 Task: Set up alerts for new listings in Sioux Falls, South Dakota, that have a home office or a study room, and track the availability of properties that meet this criterion.
Action: Mouse moved to (133, 114)
Screenshot: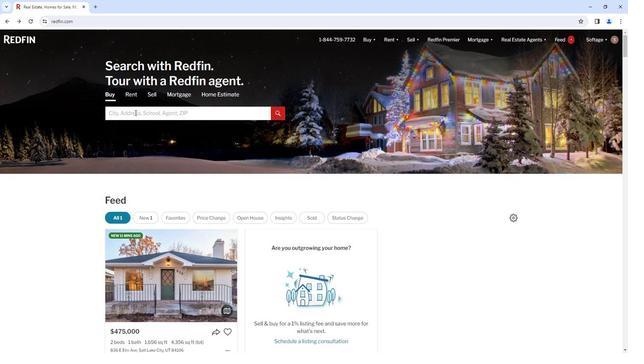 
Action: Mouse pressed left at (133, 114)
Screenshot: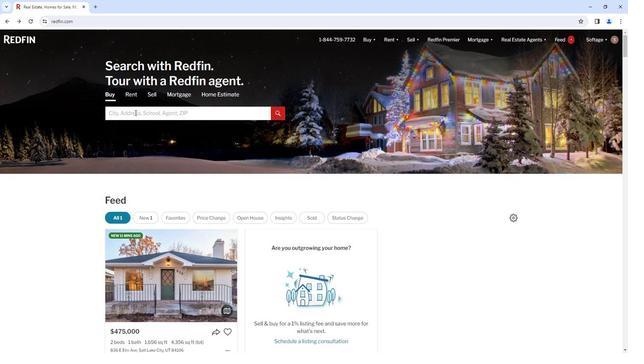
Action: Mouse moved to (134, 114)
Screenshot: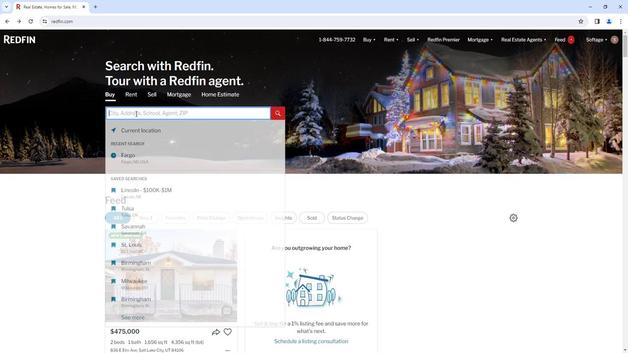 
Action: Key pressed <Key.shift>Sioux<Key.space><Key.shift>Fall
Screenshot: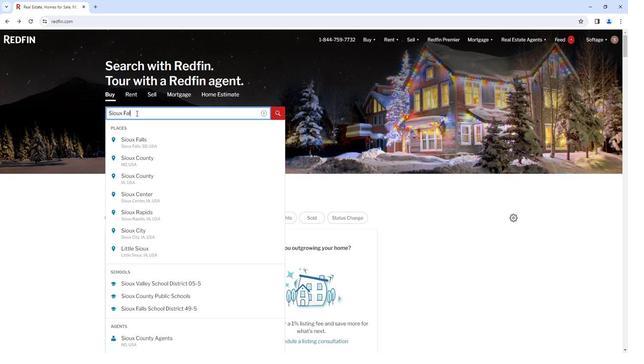 
Action: Mouse moved to (143, 142)
Screenshot: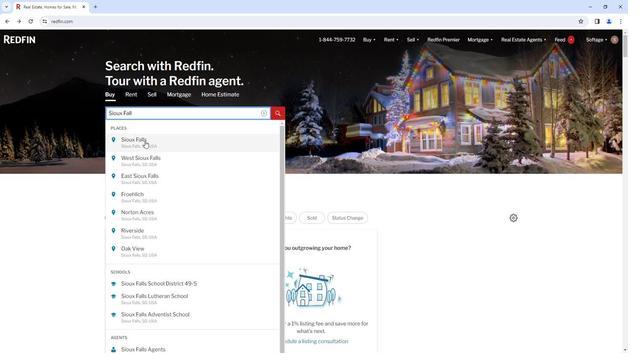 
Action: Mouse pressed left at (143, 142)
Screenshot: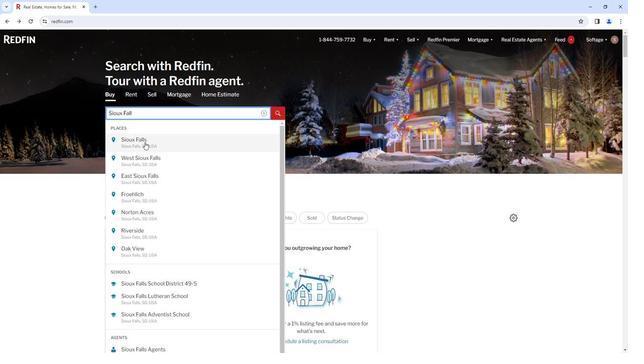 
Action: Mouse moved to (551, 85)
Screenshot: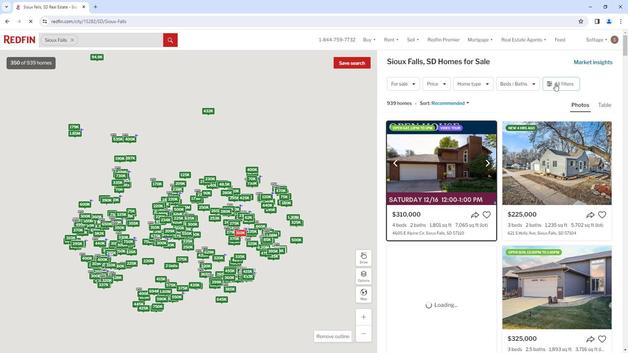 
Action: Mouse pressed left at (551, 85)
Screenshot: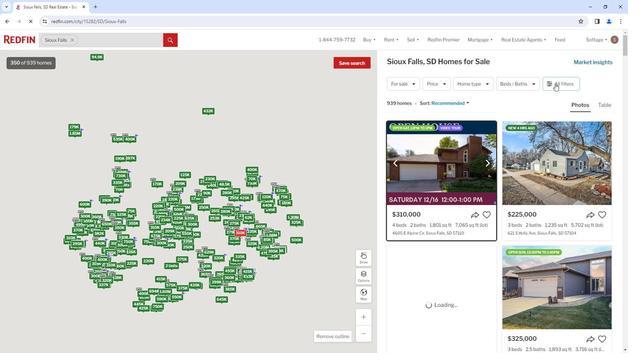 
Action: Mouse moved to (553, 84)
Screenshot: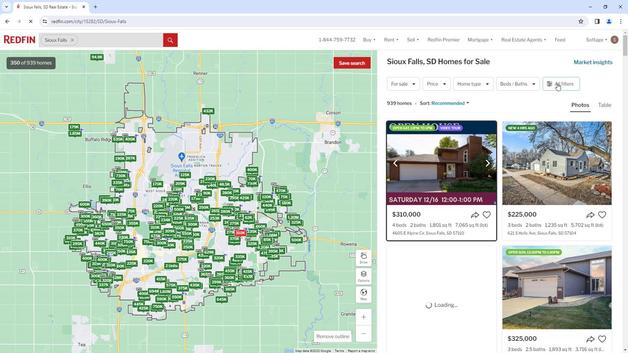 
Action: Mouse pressed left at (553, 84)
Screenshot: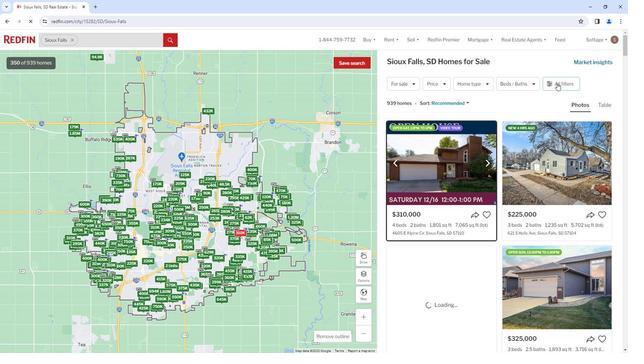 
Action: Mouse moved to (559, 84)
Screenshot: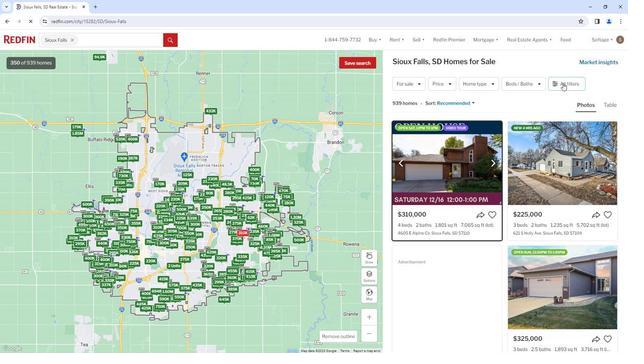 
Action: Mouse pressed left at (559, 84)
Screenshot: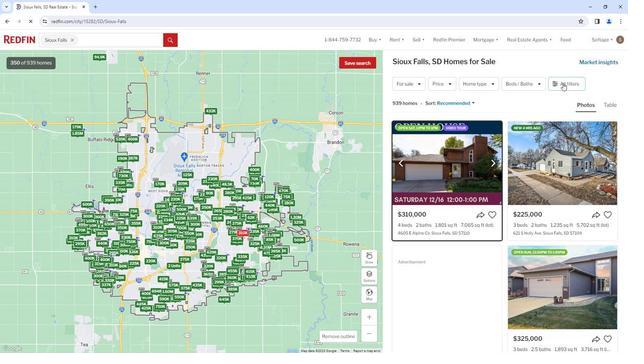 
Action: Mouse moved to (470, 245)
Screenshot: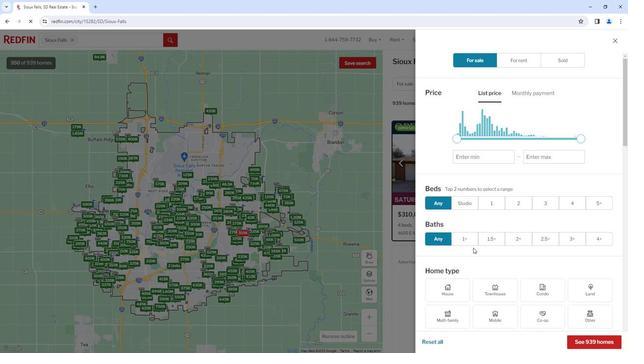 
Action: Mouse scrolled (470, 245) with delta (0, 0)
Screenshot: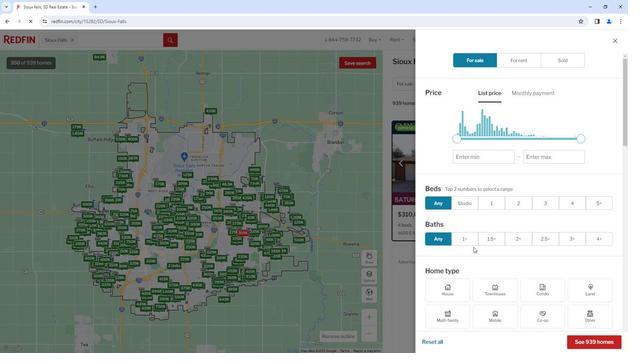 
Action: Mouse scrolled (470, 245) with delta (0, 0)
Screenshot: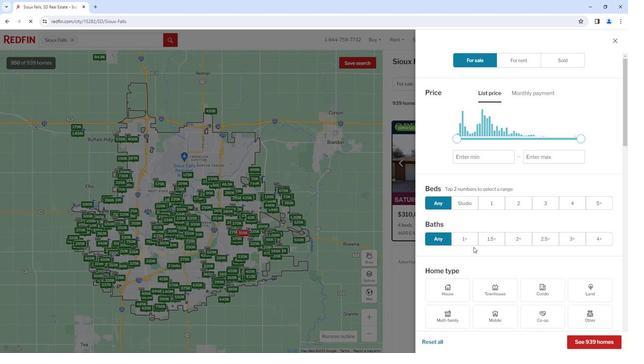 
Action: Mouse scrolled (470, 245) with delta (0, 0)
Screenshot: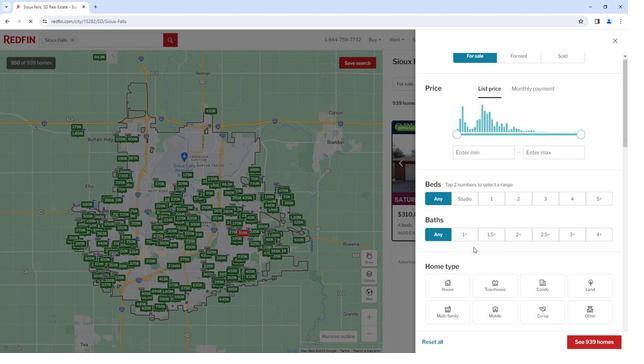 
Action: Mouse moved to (470, 245)
Screenshot: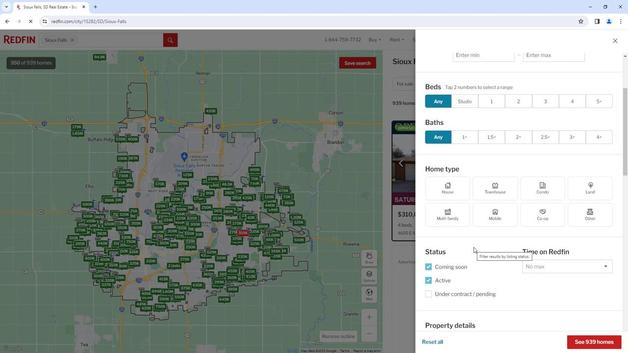 
Action: Mouse scrolled (470, 244) with delta (0, 0)
Screenshot: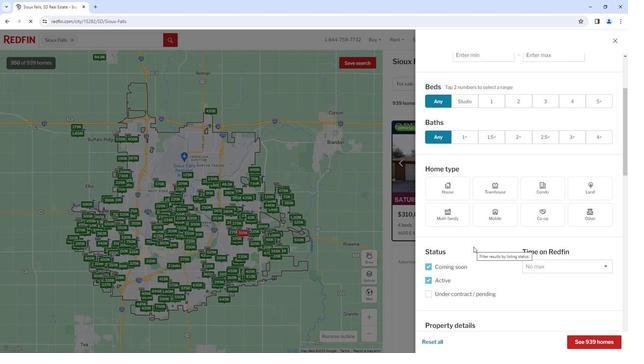 
Action: Mouse moved to (470, 244)
Screenshot: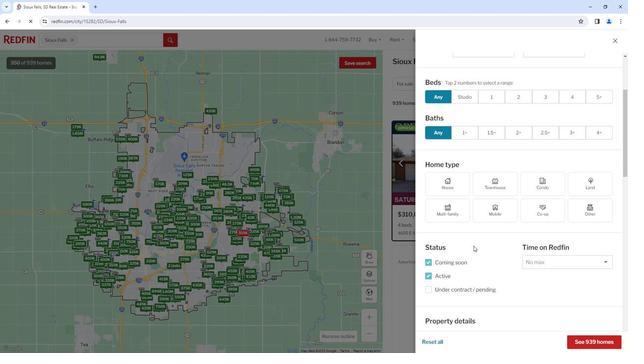 
Action: Mouse scrolled (470, 243) with delta (0, 0)
Screenshot: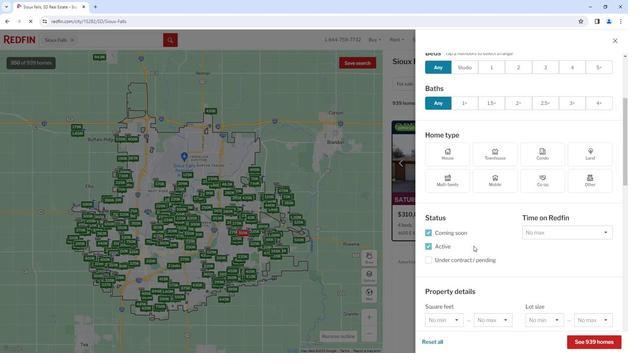 
Action: Mouse scrolled (470, 243) with delta (0, 0)
Screenshot: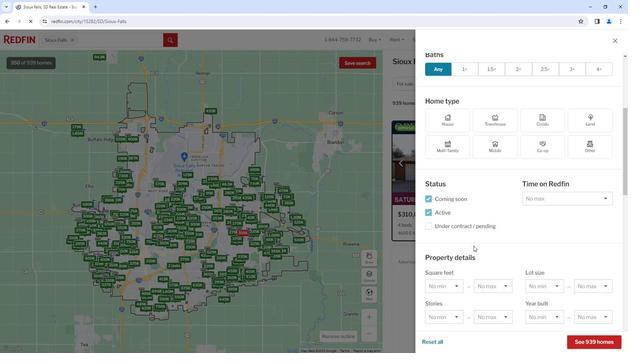
Action: Mouse scrolled (470, 243) with delta (0, 0)
Screenshot: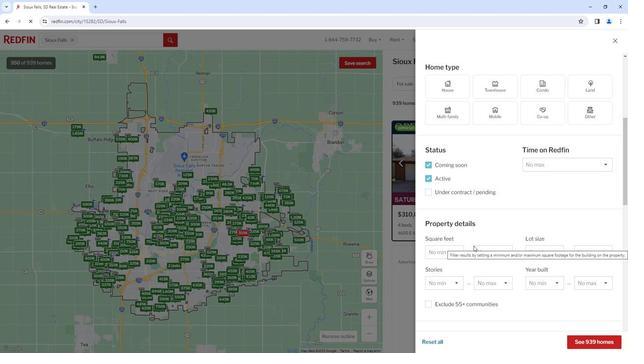 
Action: Mouse scrolled (470, 243) with delta (0, 0)
Screenshot: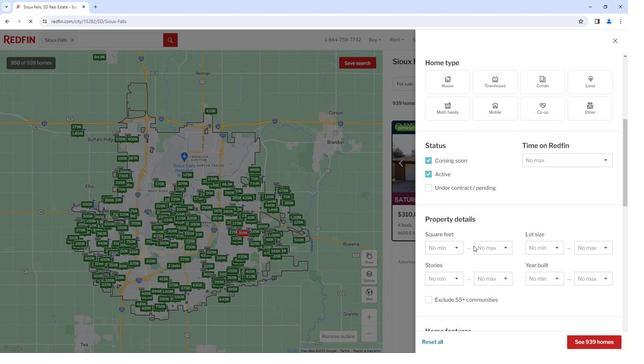
Action: Mouse scrolled (470, 243) with delta (0, 0)
Screenshot: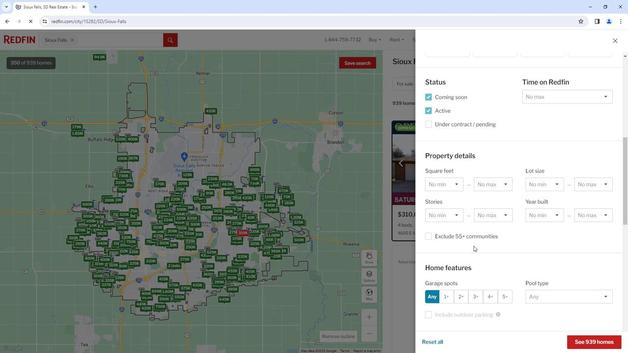 
Action: Mouse scrolled (470, 243) with delta (0, 0)
Screenshot: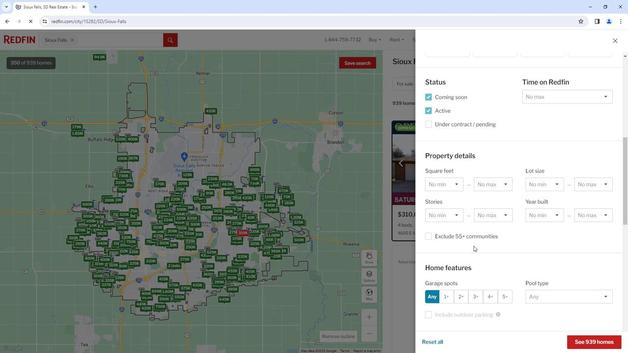 
Action: Mouse scrolled (470, 243) with delta (0, 0)
Screenshot: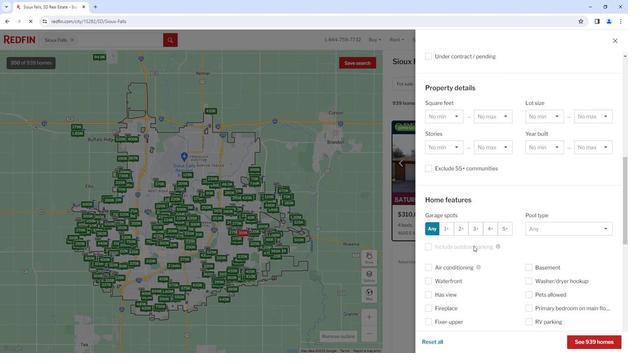 
Action: Mouse scrolled (470, 243) with delta (0, 0)
Screenshot: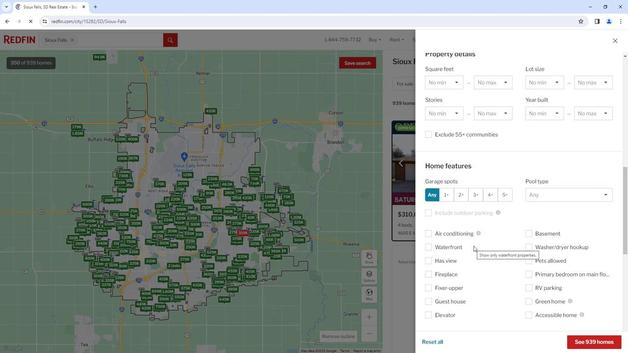 
Action: Mouse scrolled (470, 243) with delta (0, 0)
Screenshot: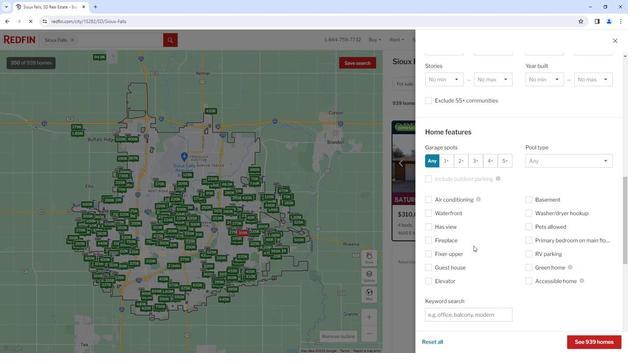 
Action: Mouse moved to (439, 282)
Screenshot: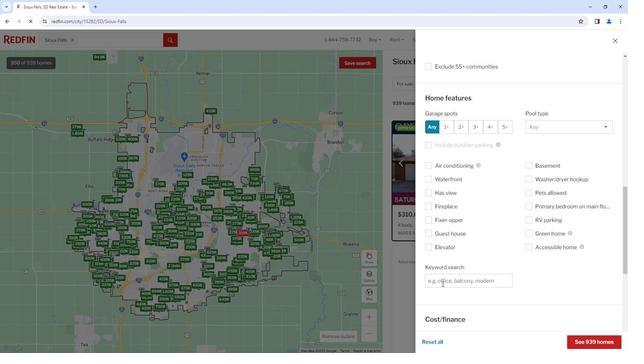 
Action: Mouse pressed left at (439, 282)
Screenshot: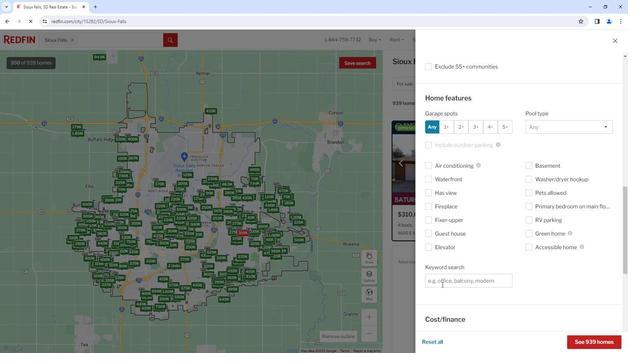
Action: Mouse moved to (439, 282)
Screenshot: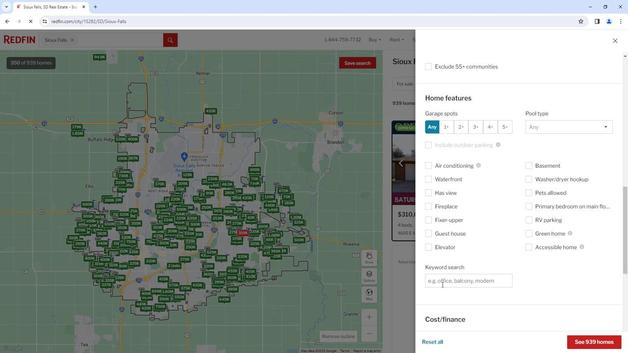 
Action: Key pressed home<Key.space>office<Key.space>or<Key.space>study<Key.space>room<Key.space>
Screenshot: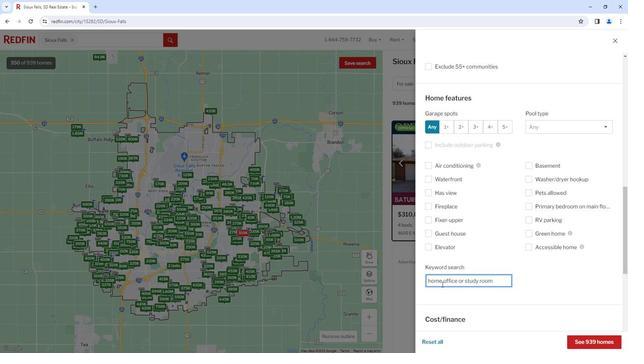 
Action: Mouse moved to (495, 292)
Screenshot: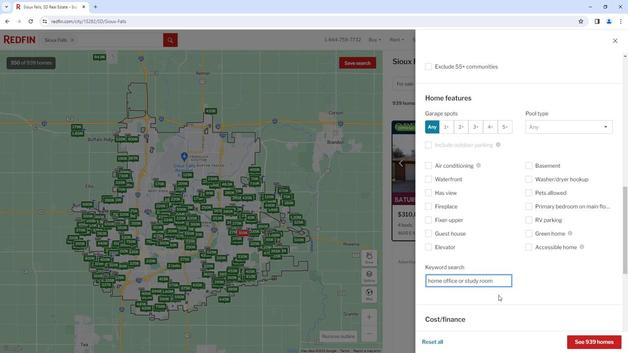 
Action: Mouse scrolled (495, 291) with delta (0, 0)
Screenshot: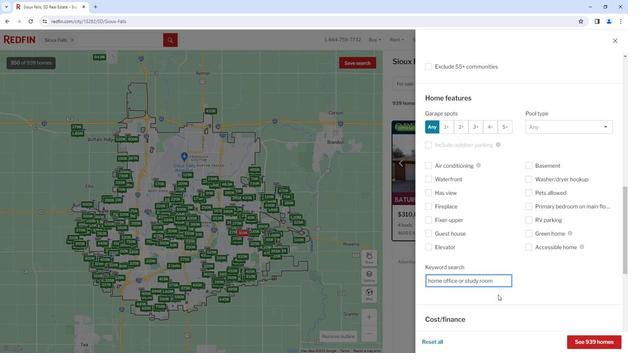 
Action: Mouse scrolled (495, 291) with delta (0, 0)
Screenshot: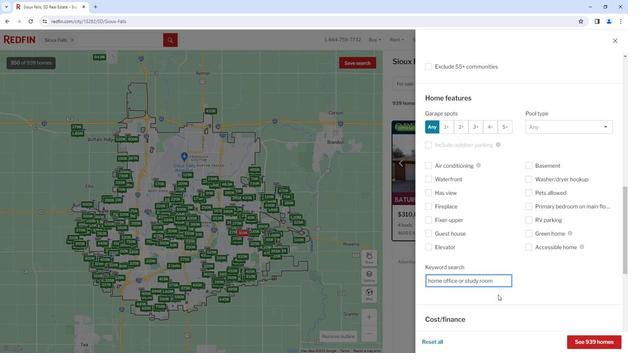 
Action: Mouse moved to (494, 291)
Screenshot: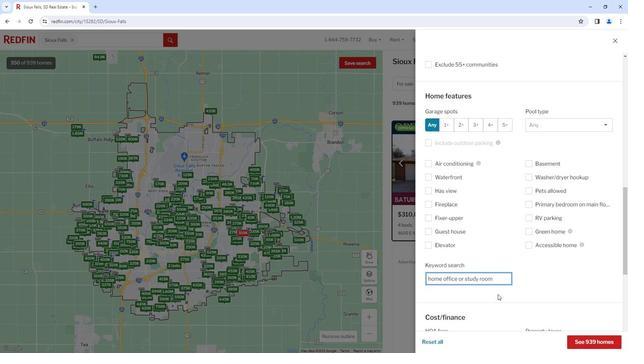 
Action: Mouse scrolled (494, 290) with delta (0, 0)
Screenshot: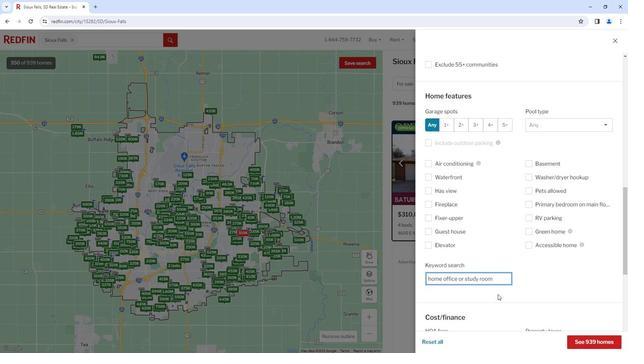 
Action: Mouse moved to (578, 337)
Screenshot: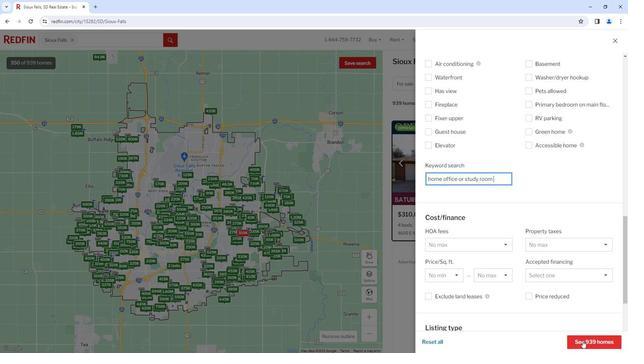 
Action: Mouse scrolled (578, 337) with delta (0, 0)
Screenshot: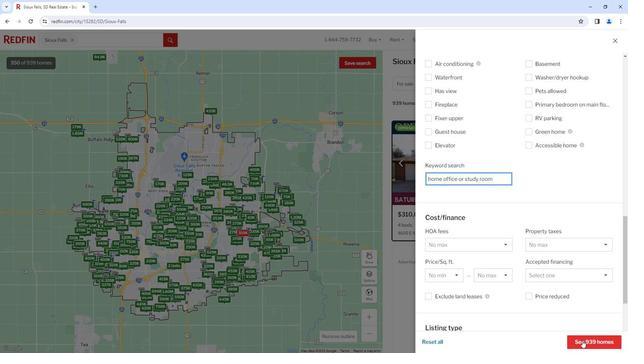 
Action: Mouse moved to (516, 301)
Screenshot: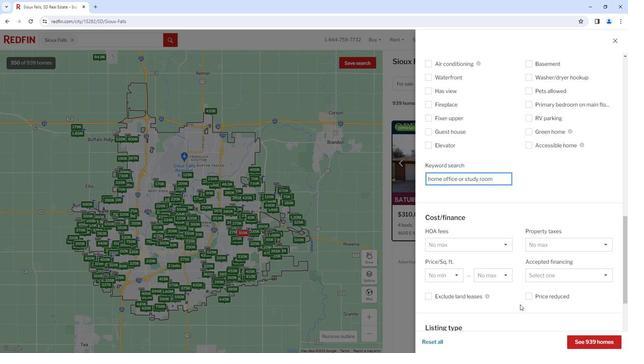 
Action: Mouse scrolled (516, 301) with delta (0, 0)
Screenshot: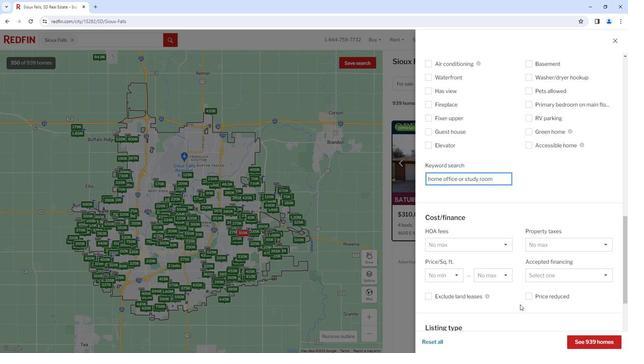 
Action: Mouse scrolled (516, 301) with delta (0, 0)
Screenshot: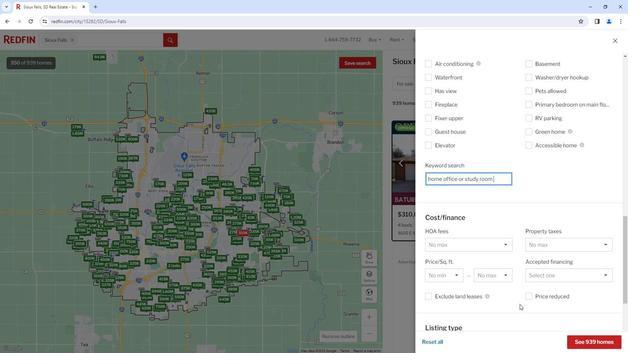 
Action: Mouse moved to (514, 298)
Screenshot: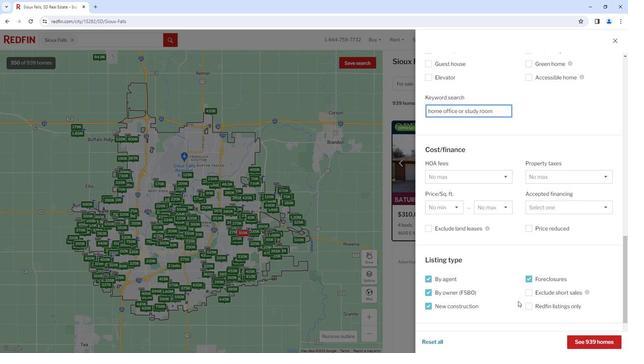 
Action: Mouse scrolled (514, 297) with delta (0, 0)
Screenshot: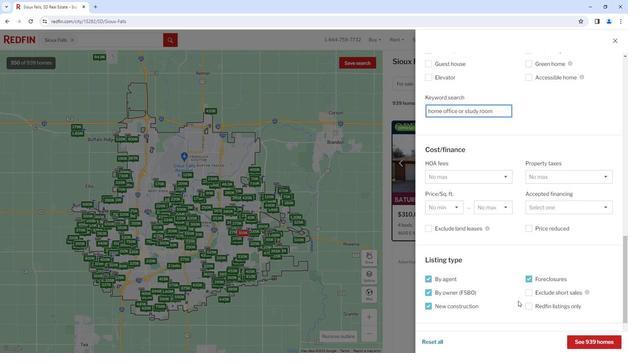 
Action: Mouse moved to (581, 336)
Screenshot: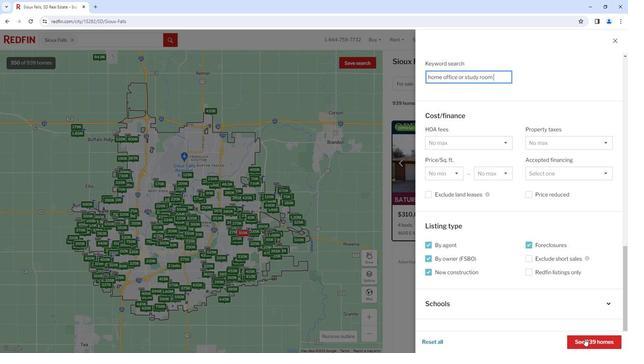 
Action: Mouse pressed left at (581, 336)
Screenshot: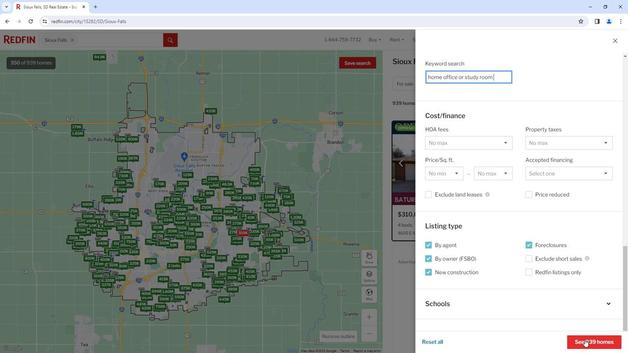 
Action: Mouse moved to (429, 173)
Screenshot: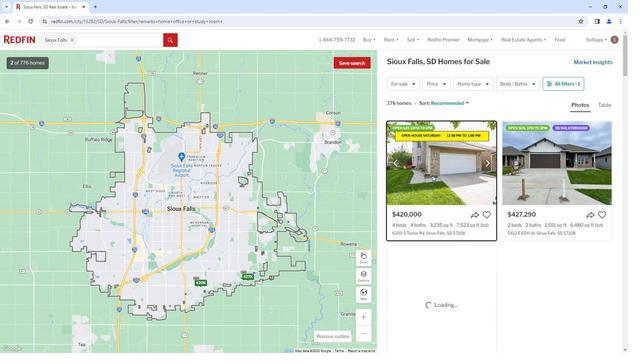 
Action: Mouse pressed left at (429, 173)
Screenshot: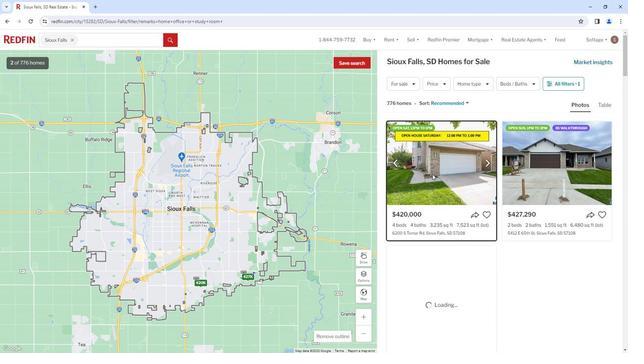 
Action: Mouse moved to (224, 146)
Screenshot: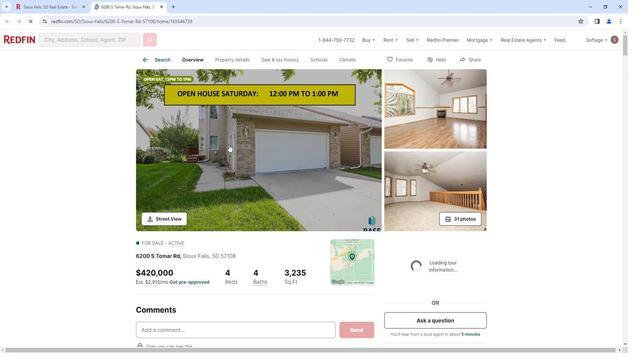 
Action: Mouse pressed left at (224, 146)
Screenshot: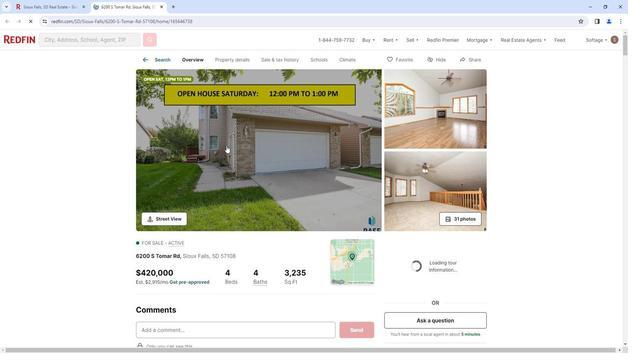
Action: Mouse moved to (58, 114)
Screenshot: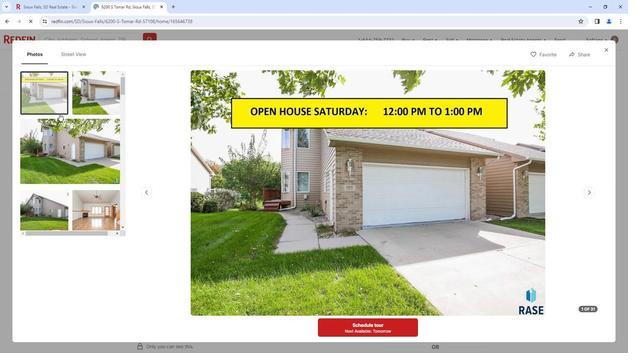 
Action: Mouse scrolled (58, 114) with delta (0, 0)
Screenshot: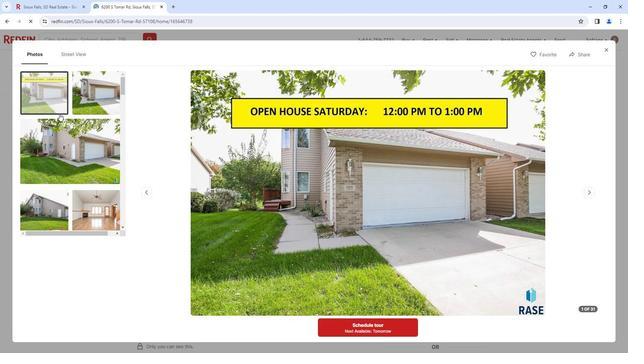 
Action: Mouse moved to (58, 115)
Screenshot: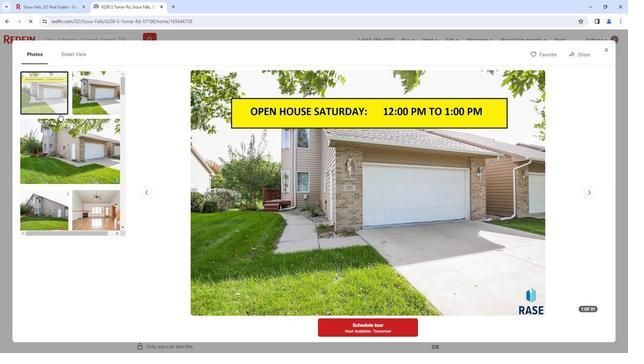 
Action: Mouse scrolled (58, 114) with delta (0, 0)
Screenshot: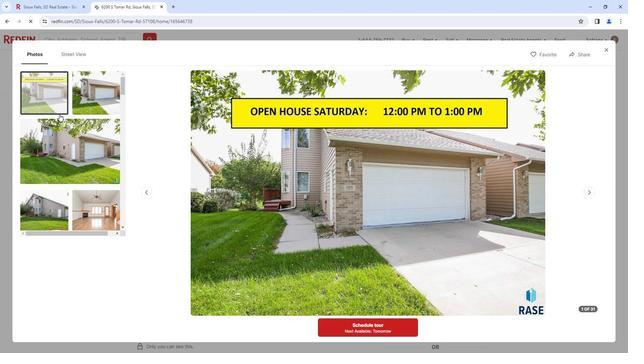 
Action: Mouse scrolled (58, 114) with delta (0, 0)
Screenshot: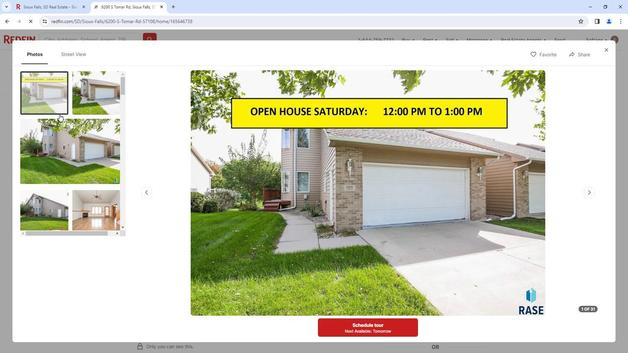 
Action: Mouse moved to (99, 129)
Screenshot: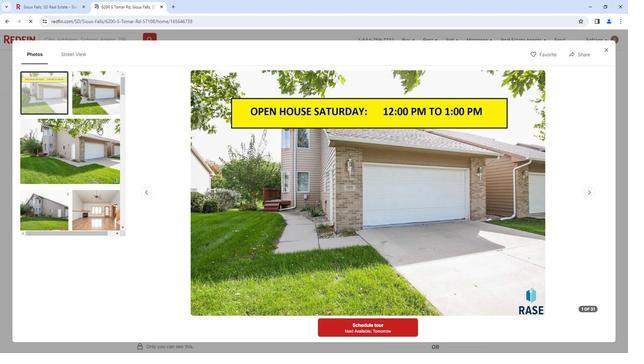 
Action: Mouse scrolled (99, 128) with delta (0, 0)
Screenshot: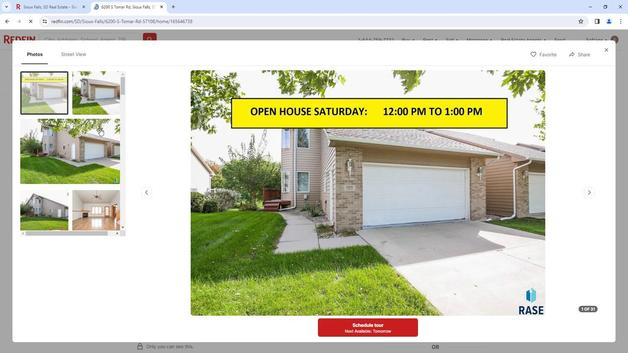 
Action: Mouse scrolled (99, 128) with delta (0, 0)
Screenshot: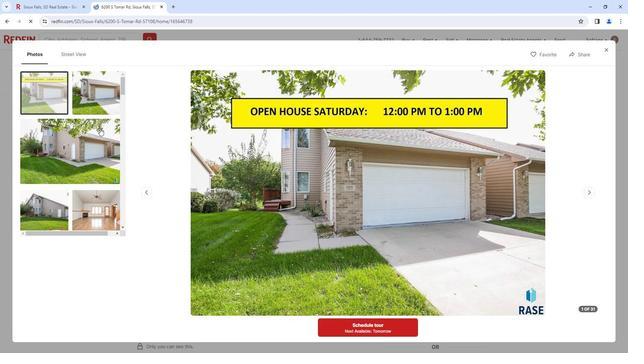 
Action: Mouse scrolled (99, 128) with delta (0, 0)
Screenshot: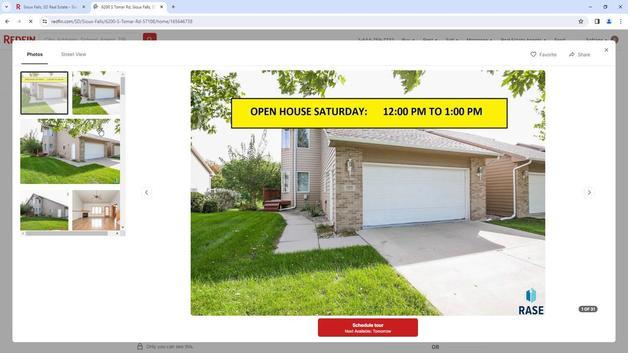 
Action: Mouse scrolled (99, 129) with delta (0, 0)
Screenshot: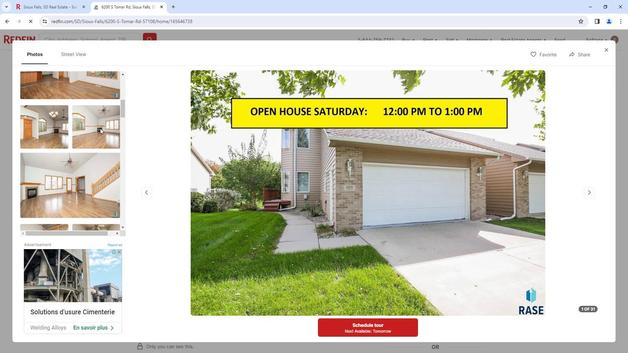 
Action: Mouse scrolled (99, 129) with delta (0, 0)
Screenshot: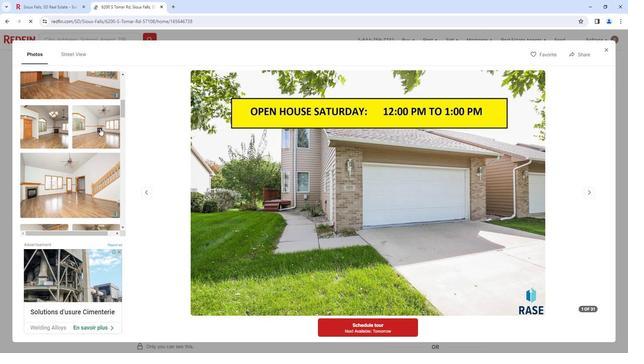 
Action: Mouse scrolled (99, 129) with delta (0, 0)
Screenshot: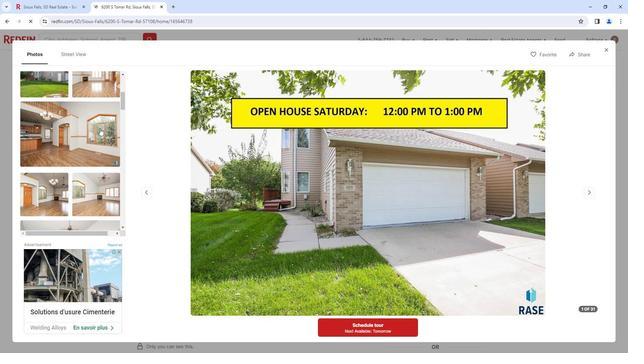 
Action: Mouse scrolled (99, 128) with delta (0, 0)
Screenshot: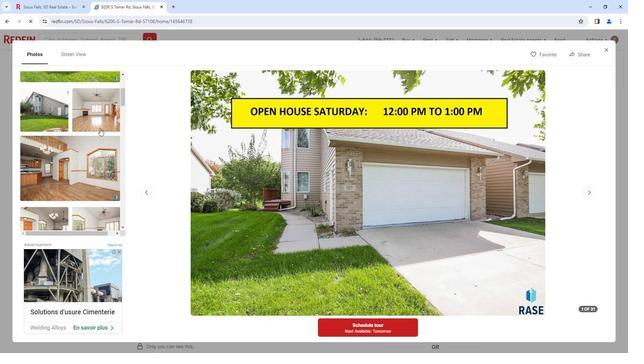 
Action: Mouse scrolled (99, 128) with delta (0, 0)
Screenshot: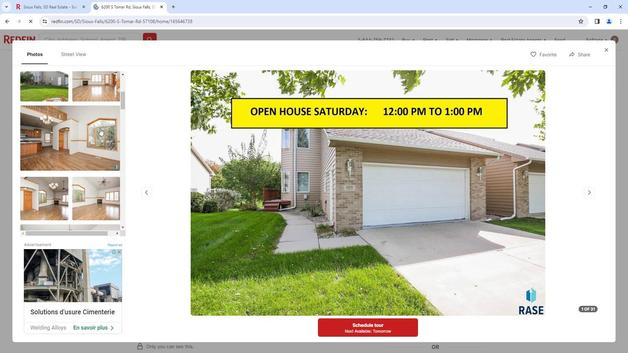 
Action: Mouse scrolled (99, 129) with delta (0, 0)
Screenshot: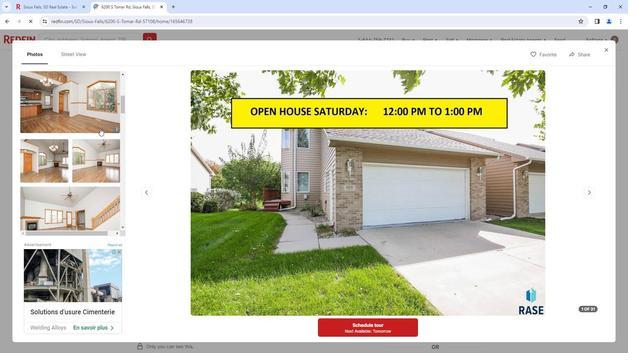 
Action: Mouse moved to (99, 129)
Screenshot: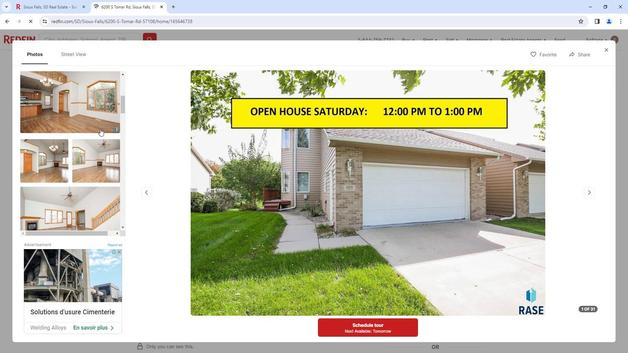 
Action: Mouse scrolled (99, 129) with delta (0, 0)
Screenshot: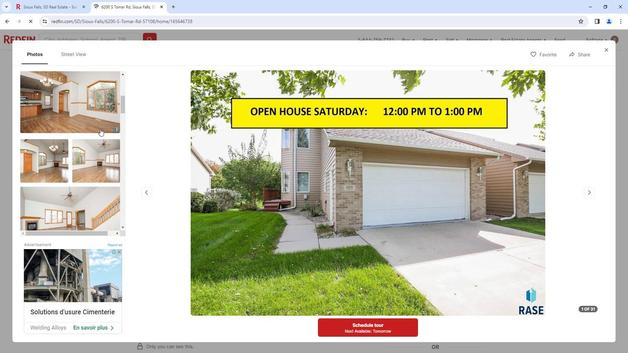 
Action: Mouse moved to (99, 130)
Screenshot: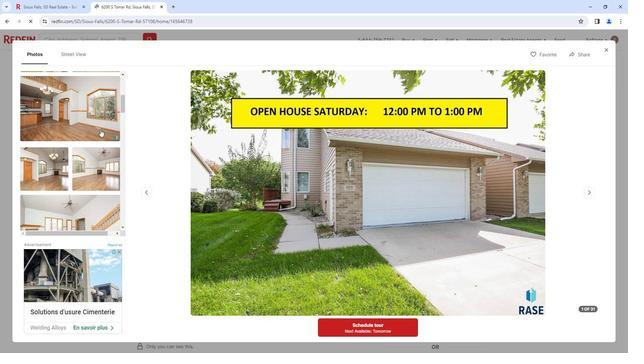 
Action: Mouse scrolled (99, 130) with delta (0, 0)
Screenshot: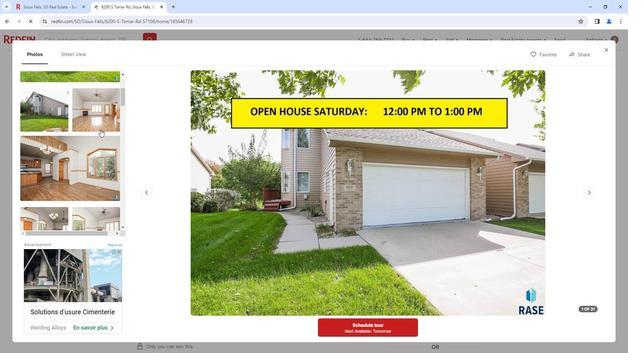 
Action: Mouse scrolled (99, 130) with delta (0, 0)
Screenshot: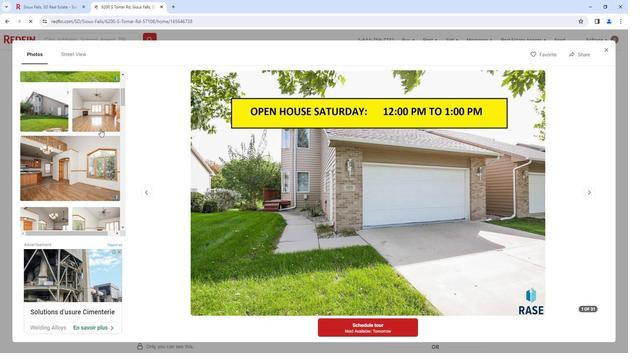 
Action: Mouse moved to (99, 131)
Screenshot: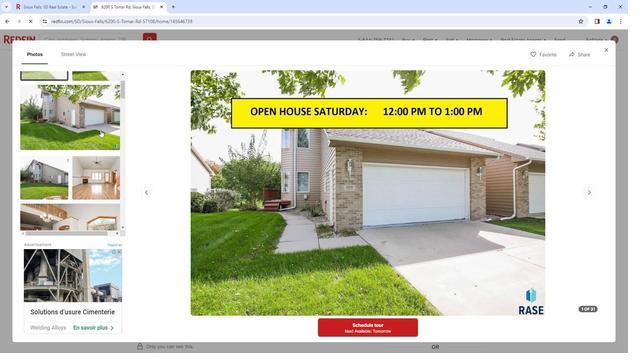 
Action: Mouse scrolled (99, 131) with delta (0, 0)
Screenshot: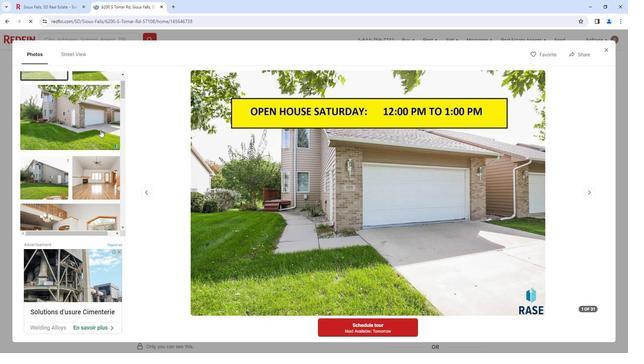 
Action: Mouse scrolled (99, 131) with delta (0, 0)
Screenshot: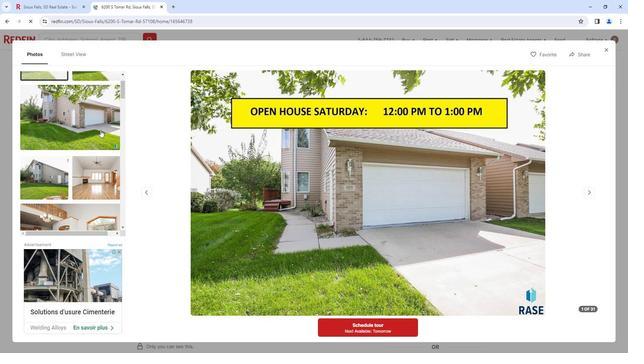 
Action: Mouse moved to (99, 131)
Screenshot: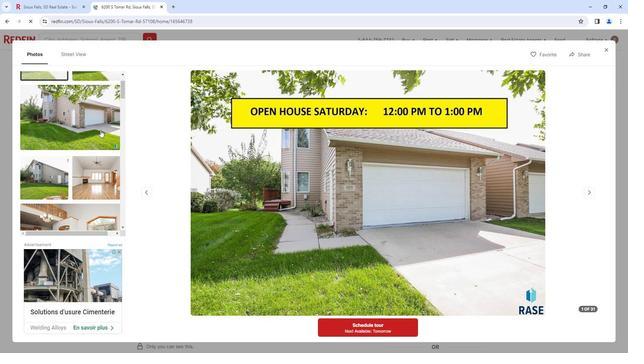 
Action: Mouse scrolled (99, 131) with delta (0, 0)
Screenshot: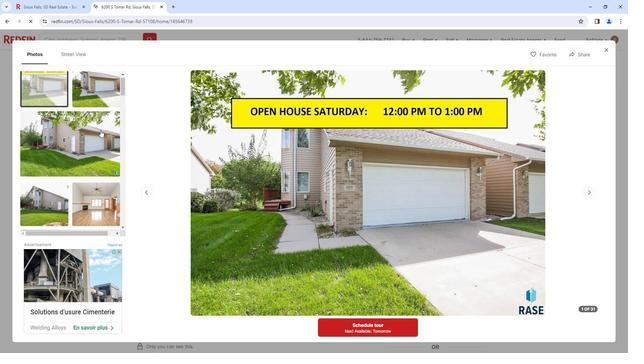 
Action: Mouse scrolled (99, 130) with delta (0, 0)
Screenshot: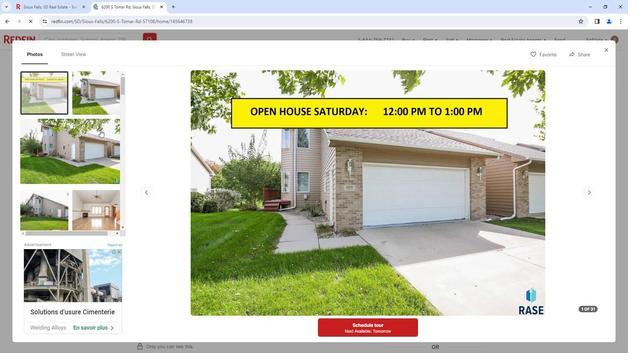 
Action: Mouse scrolled (99, 130) with delta (0, 0)
Screenshot: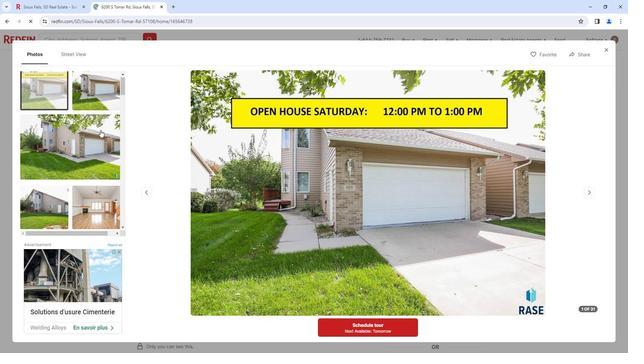 
Action: Mouse scrolled (99, 130) with delta (0, 0)
Screenshot: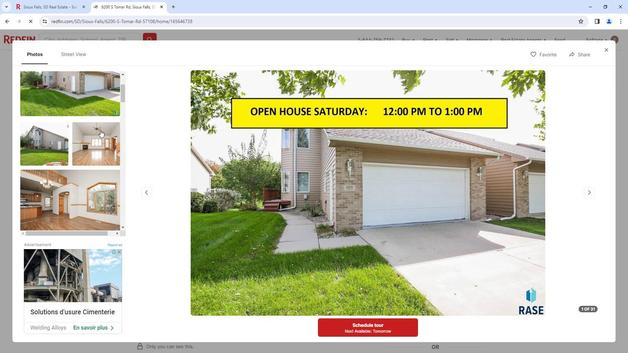 
Action: Mouse scrolled (99, 130) with delta (0, 0)
Screenshot: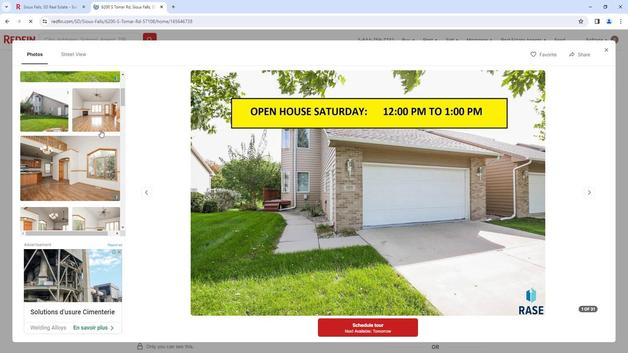 
Action: Mouse scrolled (99, 130) with delta (0, 0)
Screenshot: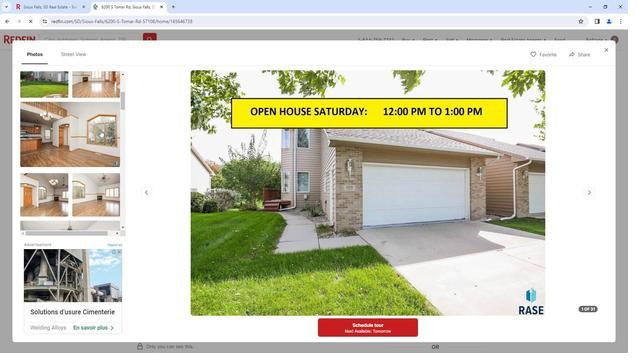 
Action: Mouse scrolled (99, 130) with delta (0, 0)
Screenshot: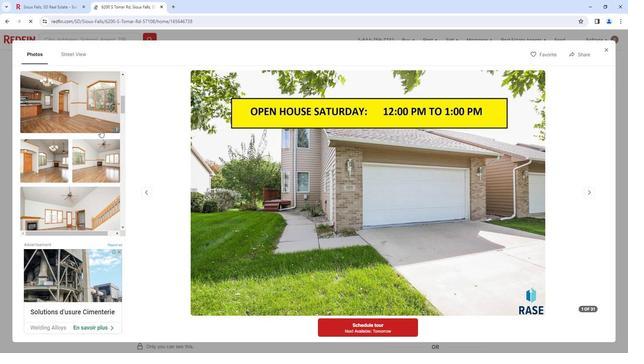
Action: Mouse scrolled (99, 130) with delta (0, 0)
Screenshot: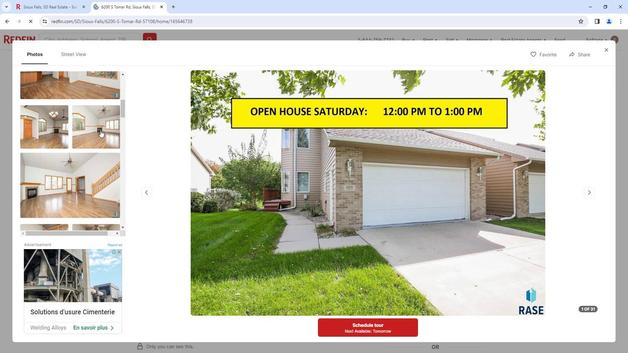 
Action: Mouse scrolled (99, 130) with delta (0, 0)
Screenshot: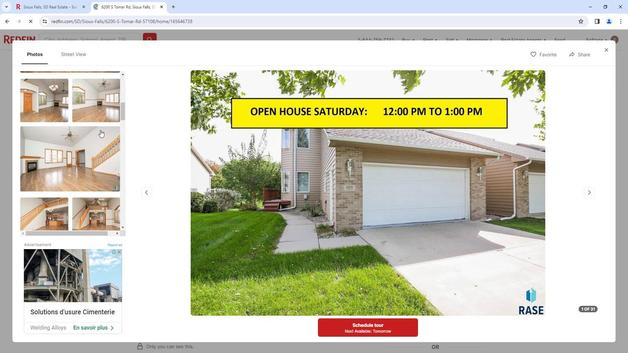 
Action: Mouse scrolled (99, 130) with delta (0, 0)
Screenshot: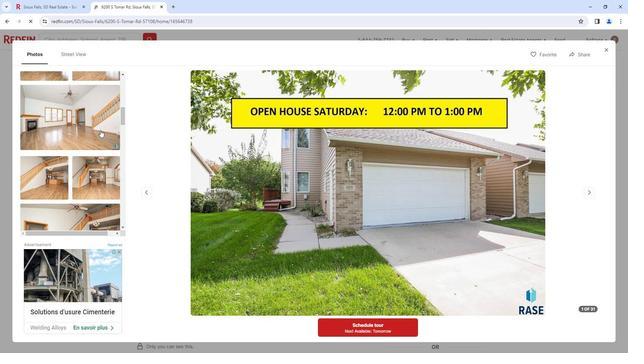 
Action: Mouse scrolled (99, 130) with delta (0, 0)
Screenshot: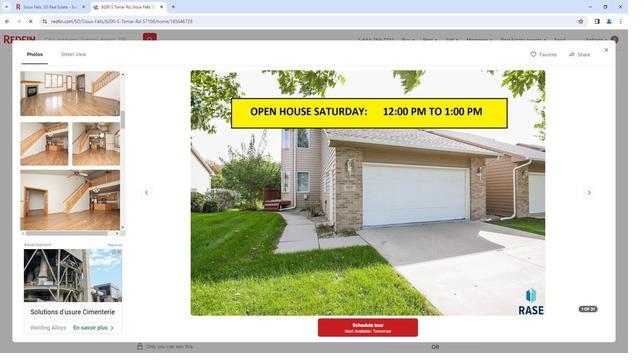 
Action: Mouse scrolled (99, 130) with delta (0, 0)
Screenshot: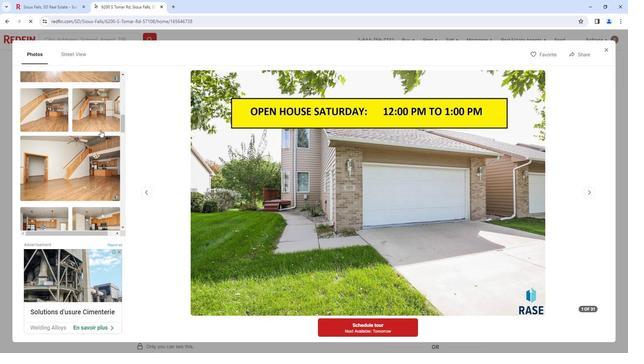 
Action: Mouse scrolled (99, 130) with delta (0, 0)
Screenshot: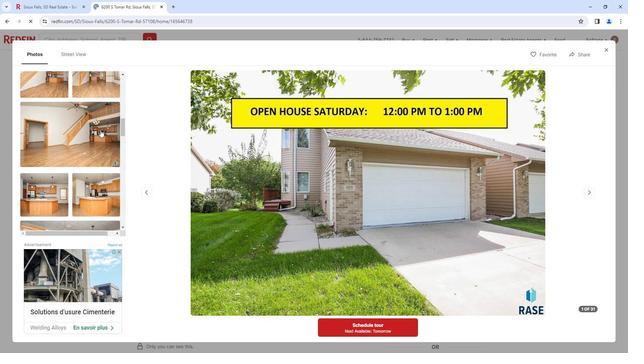
Action: Mouse scrolled (99, 130) with delta (0, 0)
Screenshot: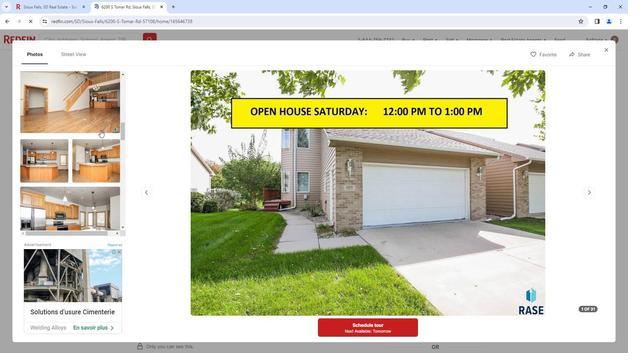 
Action: Mouse scrolled (99, 130) with delta (0, 0)
Screenshot: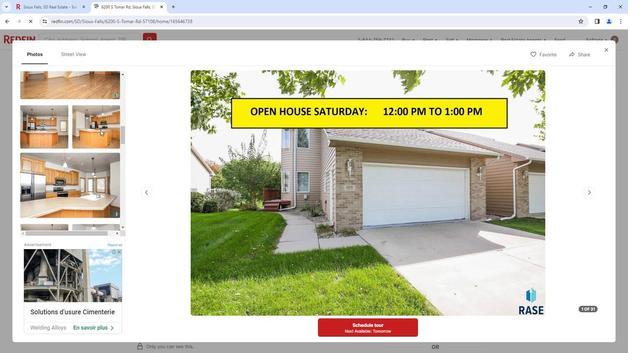 
Action: Mouse scrolled (99, 130) with delta (0, 0)
Screenshot: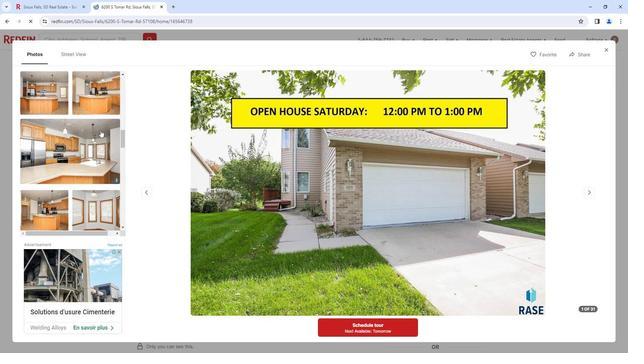 
Action: Mouse scrolled (99, 130) with delta (0, 0)
Screenshot: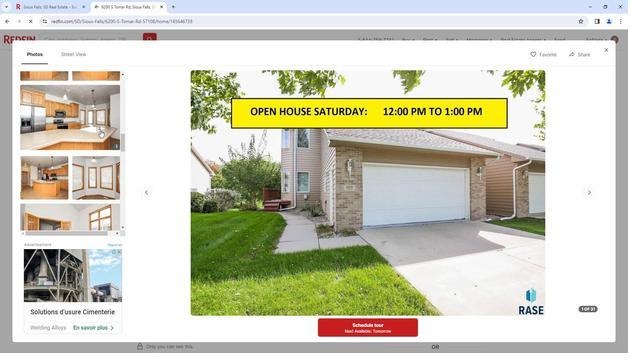 
Action: Mouse scrolled (99, 130) with delta (0, 0)
Screenshot: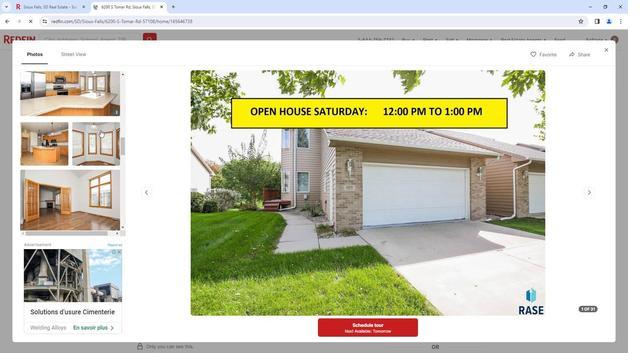 
Action: Mouse scrolled (99, 130) with delta (0, 0)
Screenshot: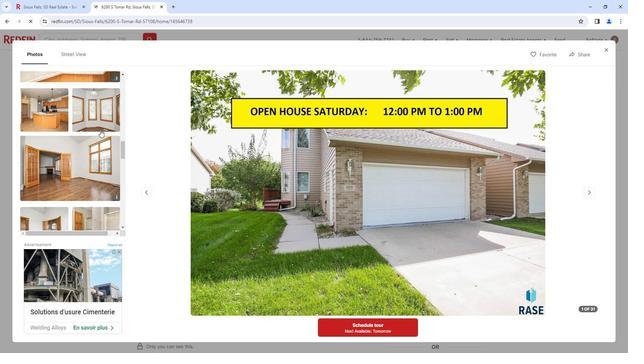
Action: Mouse scrolled (99, 130) with delta (0, 0)
Screenshot: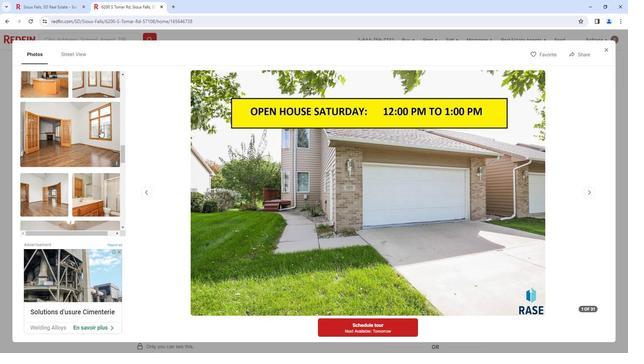 
Action: Mouse scrolled (99, 130) with delta (0, 0)
Screenshot: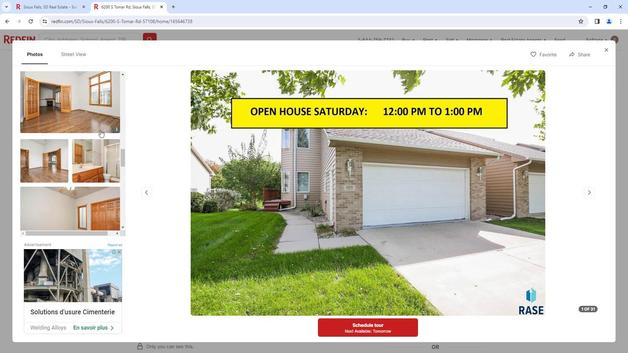 
Action: Mouse scrolled (99, 130) with delta (0, 0)
Screenshot: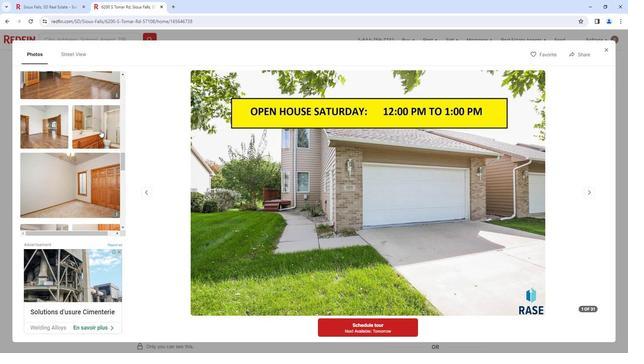 
Action: Mouse scrolled (99, 130) with delta (0, 0)
Screenshot: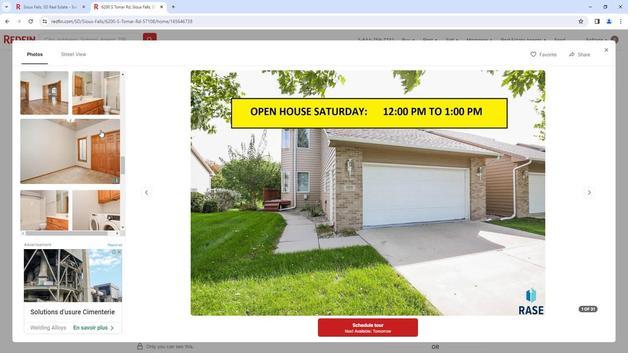 
Action: Mouse scrolled (99, 130) with delta (0, 0)
Screenshot: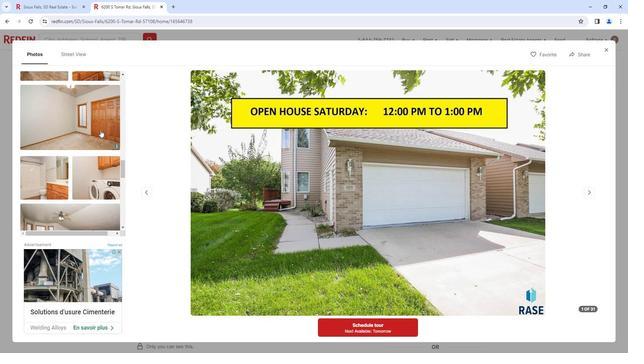 
Action: Mouse scrolled (99, 130) with delta (0, 0)
Screenshot: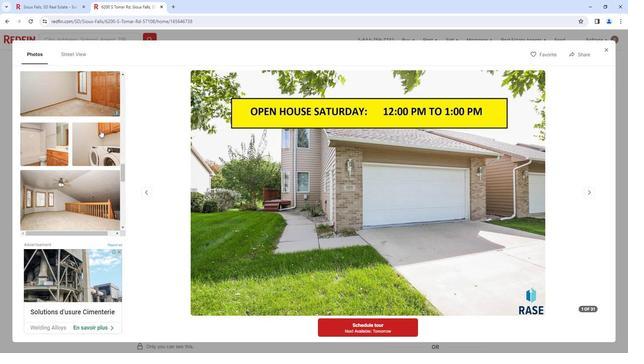 
Action: Mouse scrolled (99, 130) with delta (0, 0)
Screenshot: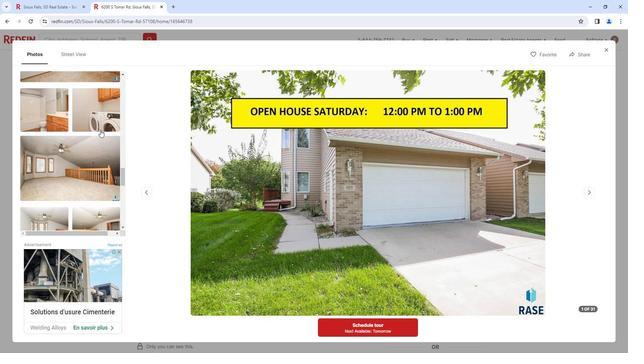 
Action: Mouse scrolled (99, 130) with delta (0, 0)
Screenshot: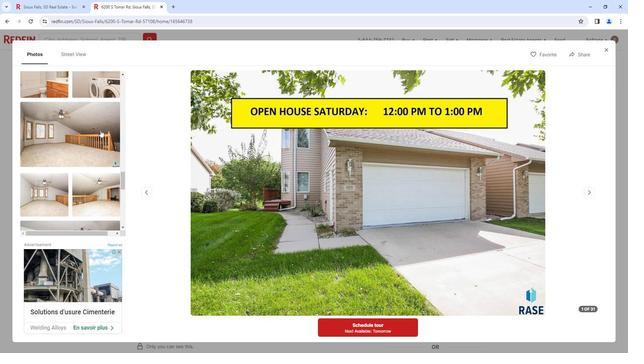 
Action: Mouse scrolled (99, 130) with delta (0, 0)
Screenshot: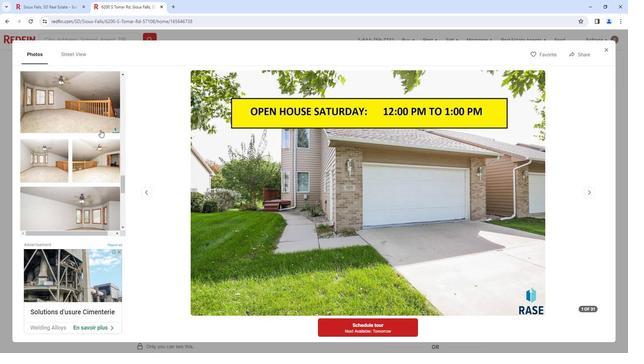 
Action: Mouse scrolled (99, 130) with delta (0, 0)
Screenshot: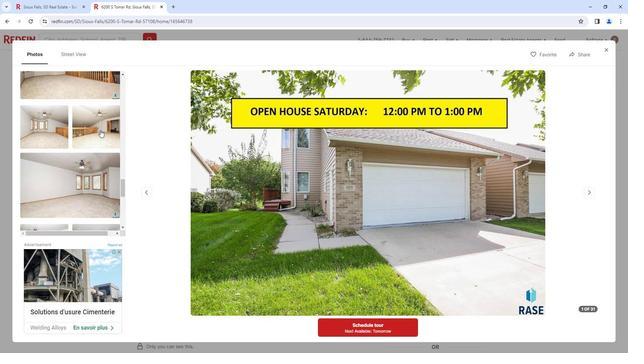 
Action: Mouse scrolled (99, 130) with delta (0, 0)
Screenshot: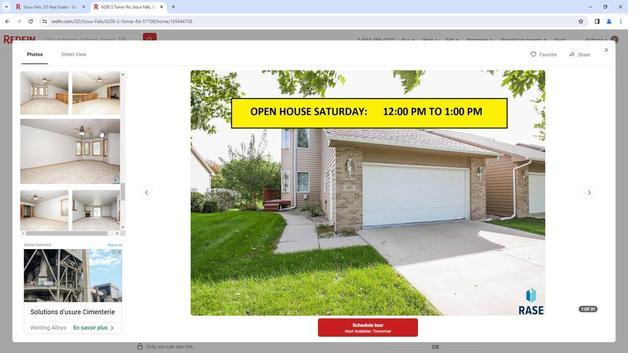 
Action: Mouse scrolled (99, 130) with delta (0, 0)
Screenshot: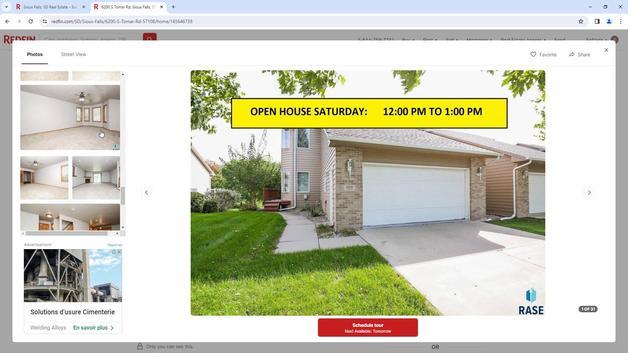 
Action: Mouse scrolled (99, 130) with delta (0, 0)
Screenshot: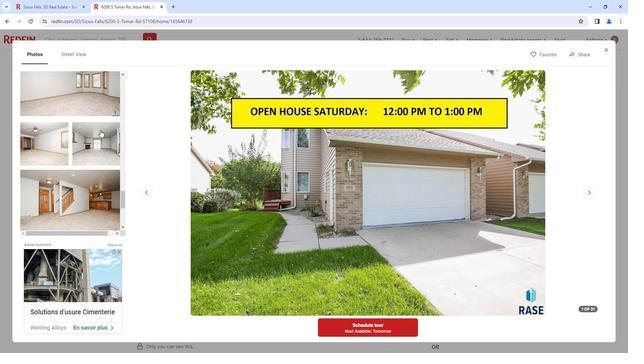 
Action: Mouse scrolled (99, 130) with delta (0, 0)
Screenshot: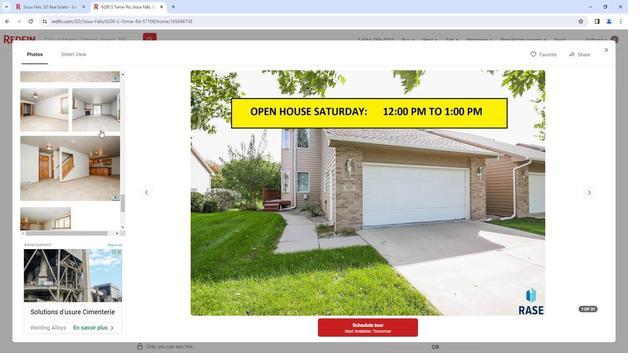 
Action: Mouse scrolled (99, 130) with delta (0, 0)
Screenshot: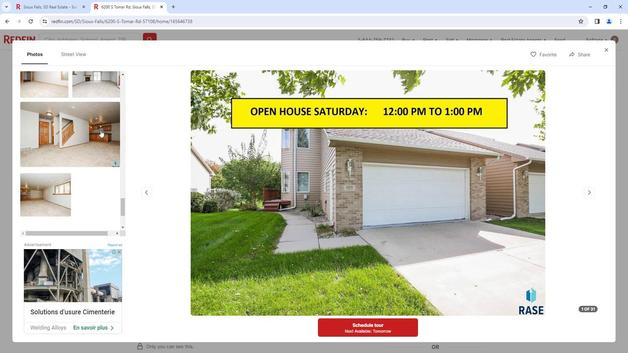 
Action: Mouse scrolled (99, 130) with delta (0, 0)
Screenshot: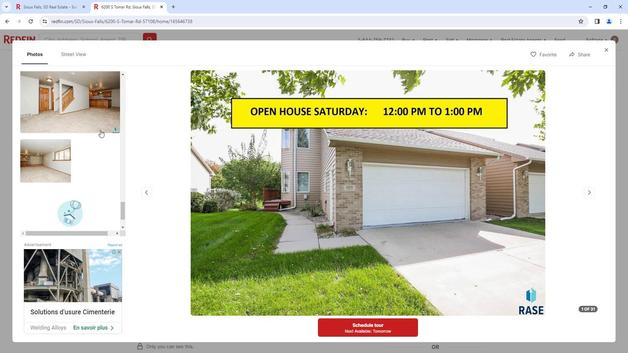 
Action: Mouse scrolled (99, 130) with delta (0, 0)
Screenshot: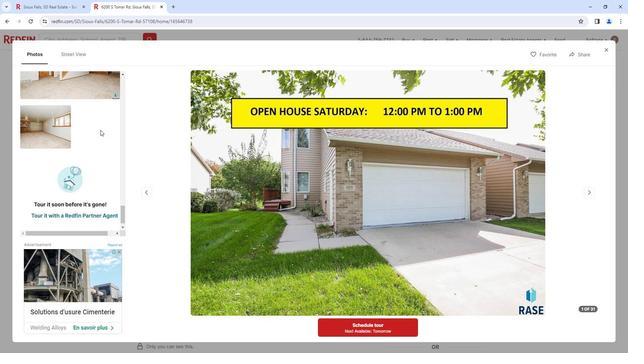 
Action: Mouse scrolled (99, 130) with delta (0, 0)
Screenshot: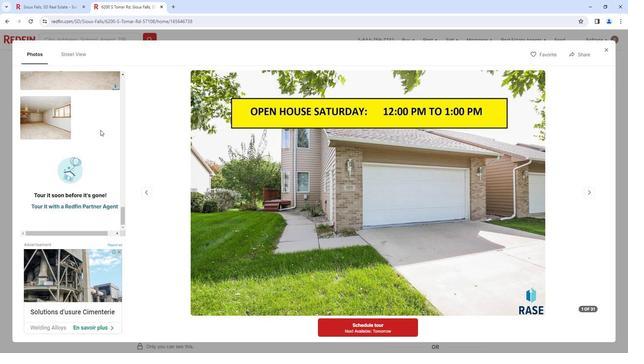 
Action: Mouse moved to (602, 52)
Screenshot: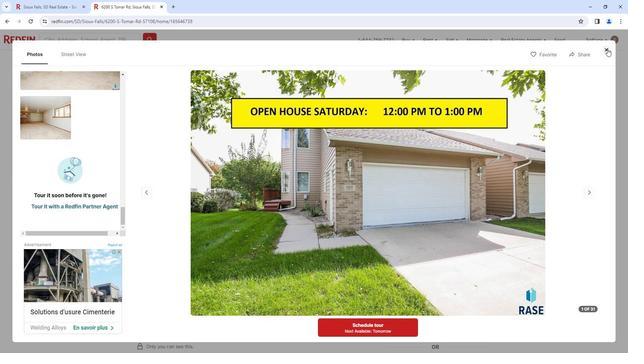 
Action: Mouse pressed left at (602, 52)
Screenshot: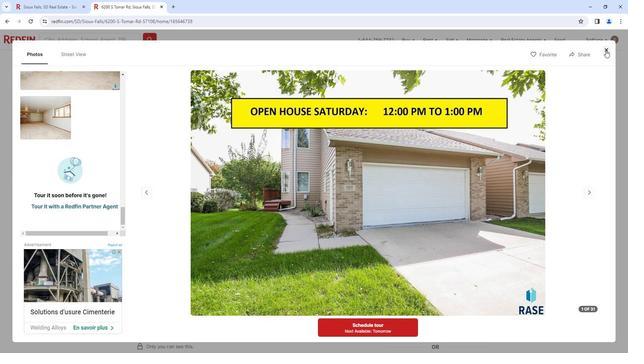 
Action: Mouse moved to (256, 220)
Screenshot: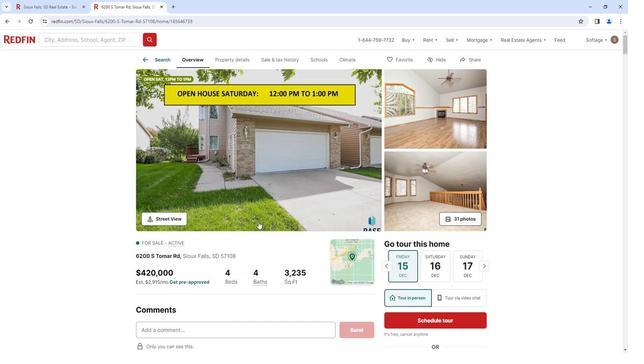 
Action: Mouse scrolled (256, 220) with delta (0, 0)
Screenshot: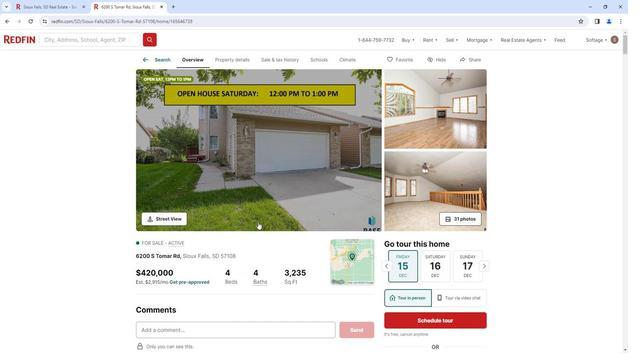 
Action: Mouse scrolled (256, 220) with delta (0, 0)
Screenshot: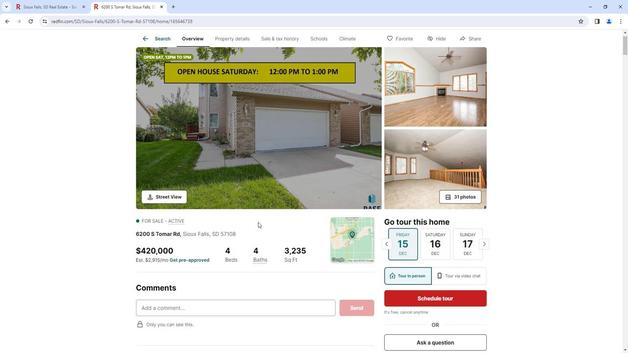 
Action: Mouse scrolled (256, 220) with delta (0, 0)
Screenshot: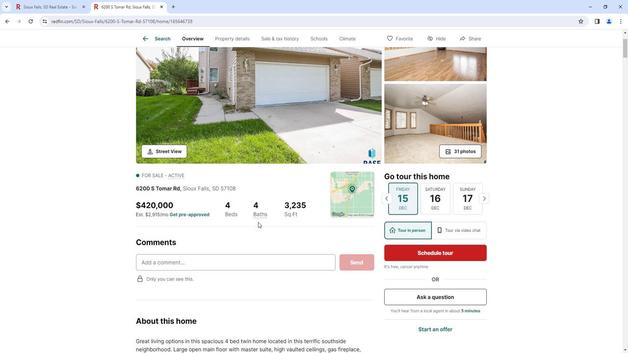 
Action: Mouse scrolled (256, 220) with delta (0, 0)
Screenshot: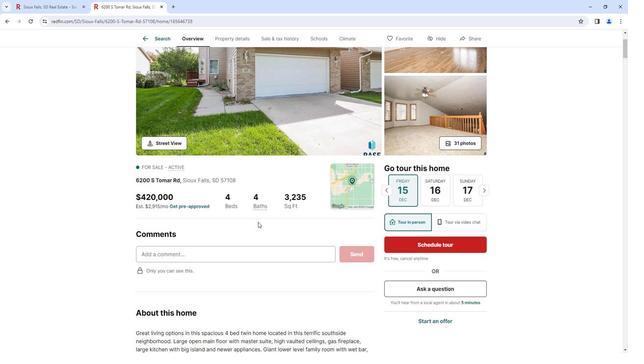 
Action: Mouse scrolled (256, 220) with delta (0, 0)
Screenshot: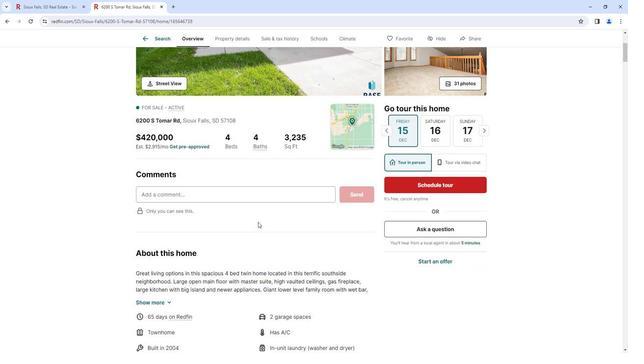 
Action: Mouse scrolled (256, 220) with delta (0, 0)
Screenshot: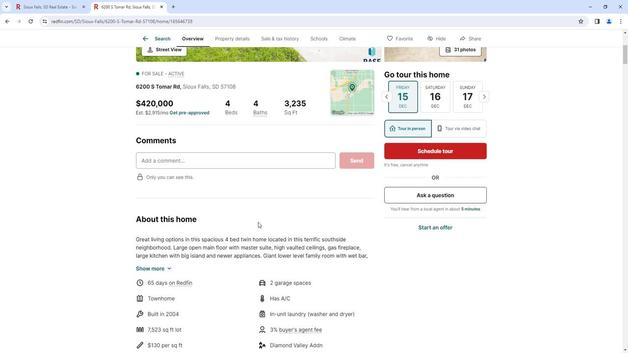 
Action: Mouse moved to (159, 232)
Screenshot: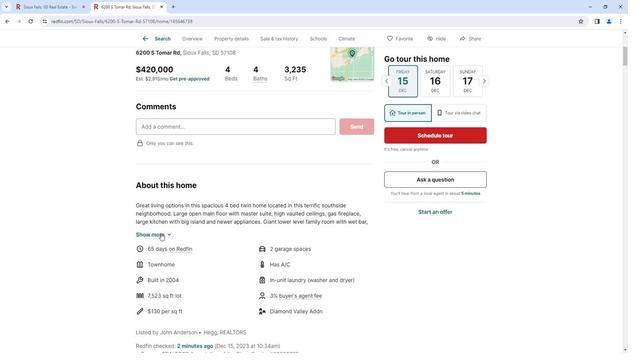 
Action: Mouse pressed left at (159, 232)
Screenshot: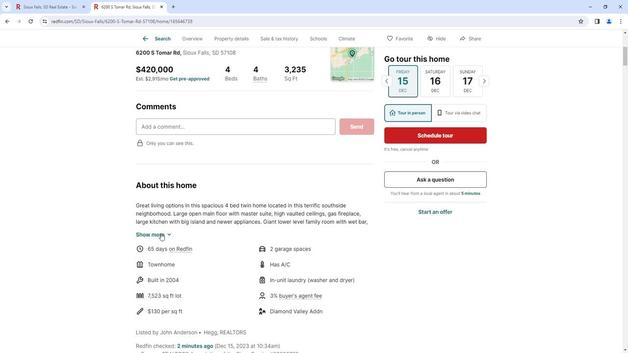
Action: Mouse moved to (192, 231)
Screenshot: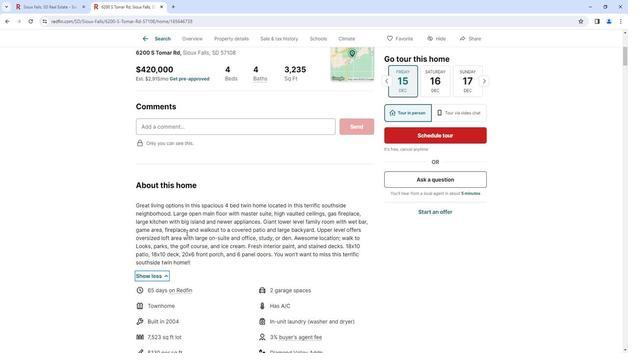 
Action: Mouse scrolled (192, 231) with delta (0, 0)
Screenshot: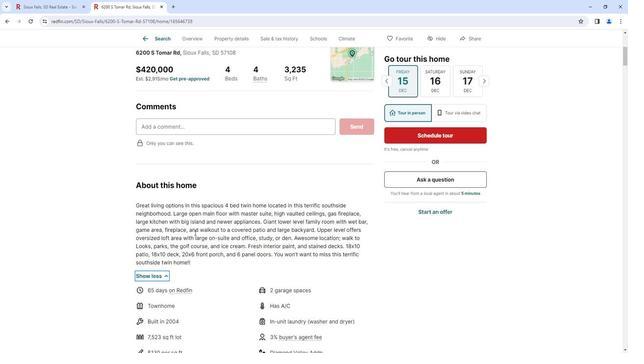 
Action: Mouse scrolled (192, 231) with delta (0, 0)
Screenshot: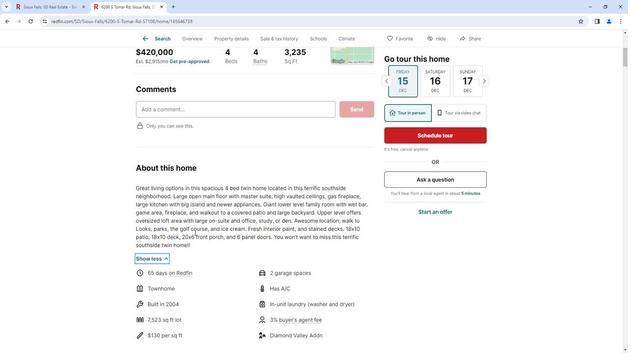 
Action: Mouse scrolled (192, 231) with delta (0, 0)
Screenshot: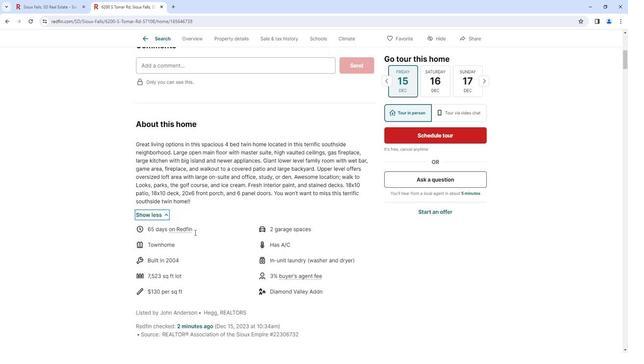 
Action: Mouse scrolled (192, 231) with delta (0, 0)
Screenshot: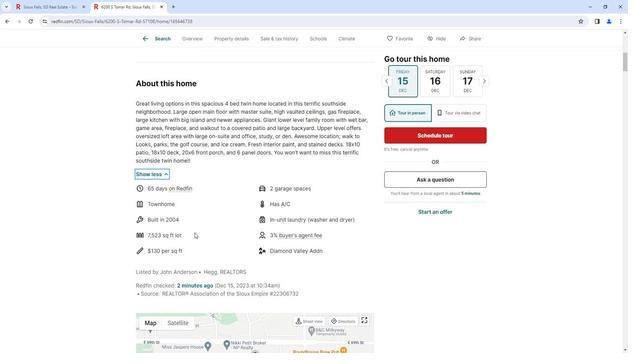 
Action: Mouse scrolled (192, 231) with delta (0, 0)
Screenshot: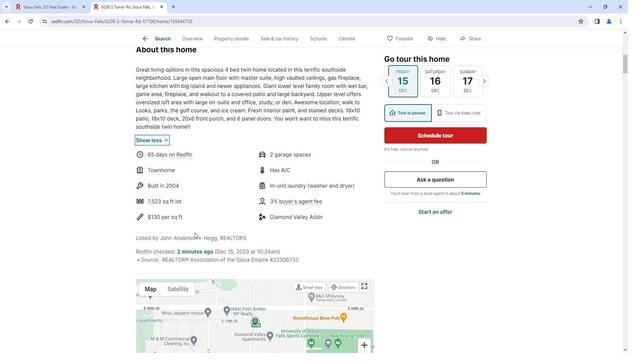 
Action: Mouse scrolled (192, 231) with delta (0, 0)
Screenshot: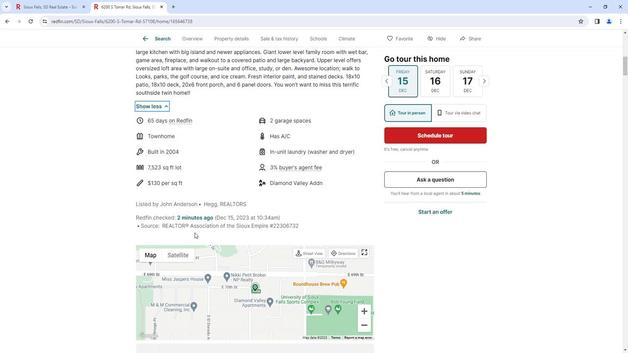
Action: Mouse scrolled (192, 231) with delta (0, 0)
Screenshot: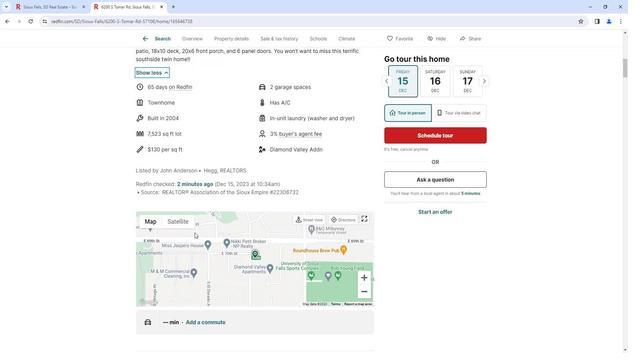 
Action: Mouse scrolled (192, 231) with delta (0, 0)
Screenshot: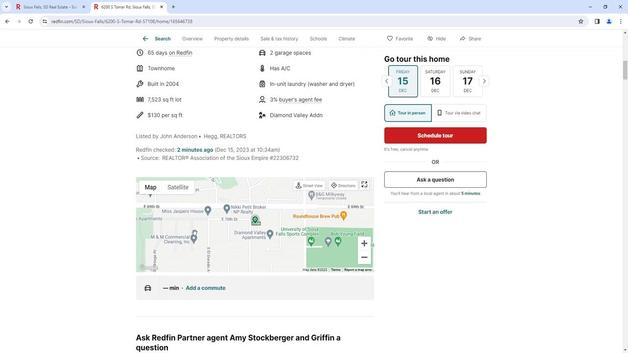 
Action: Mouse scrolled (192, 231) with delta (0, 0)
Screenshot: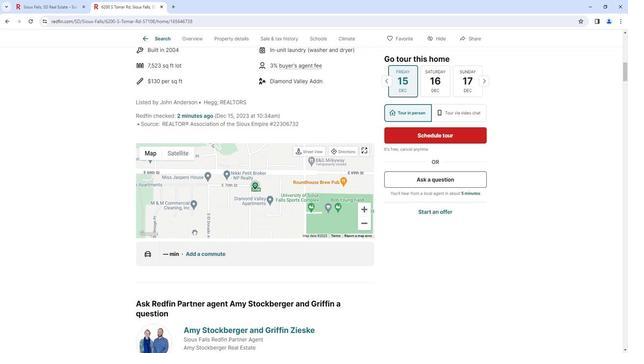 
Action: Mouse scrolled (192, 231) with delta (0, 0)
Screenshot: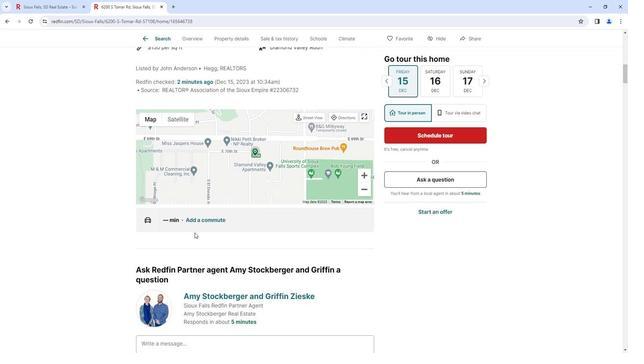 
Action: Mouse scrolled (192, 231) with delta (0, 0)
Screenshot: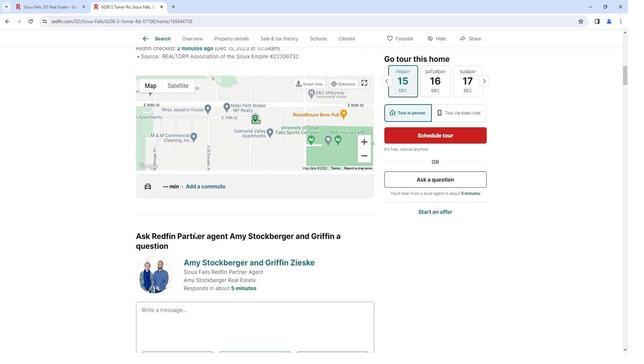 
Action: Mouse scrolled (192, 231) with delta (0, 0)
Screenshot: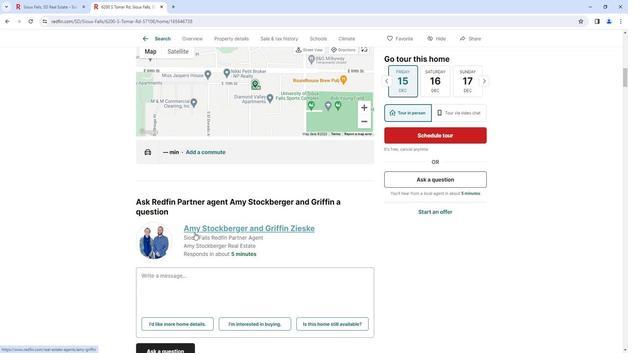 
Action: Mouse scrolled (192, 231) with delta (0, 0)
Screenshot: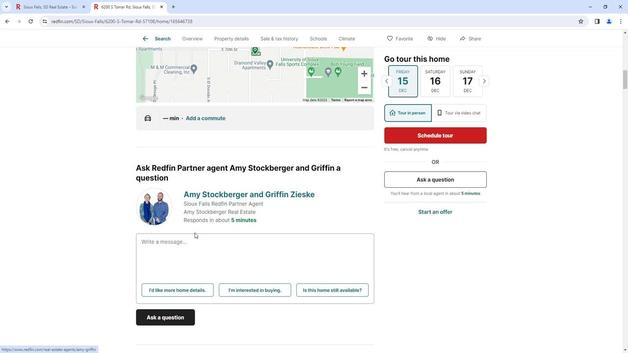 
Action: Mouse scrolled (192, 231) with delta (0, 0)
Screenshot: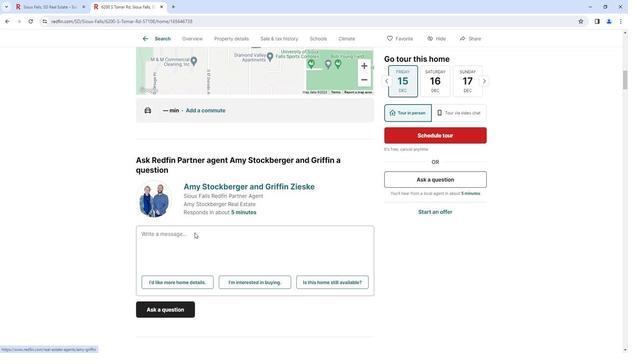 
Action: Mouse scrolled (192, 231) with delta (0, 0)
Screenshot: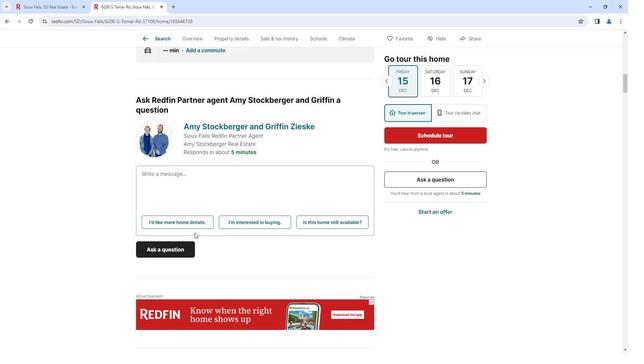 
Action: Mouse scrolled (192, 231) with delta (0, 0)
Screenshot: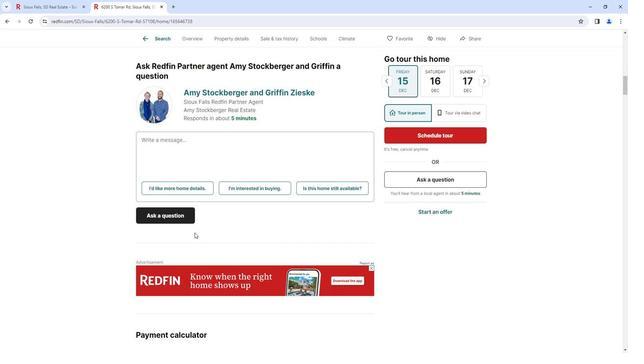 
Action: Mouse scrolled (192, 231) with delta (0, 0)
Screenshot: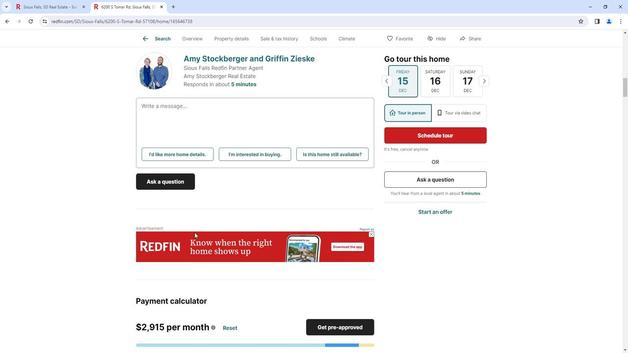 
Action: Mouse scrolled (192, 231) with delta (0, 0)
Screenshot: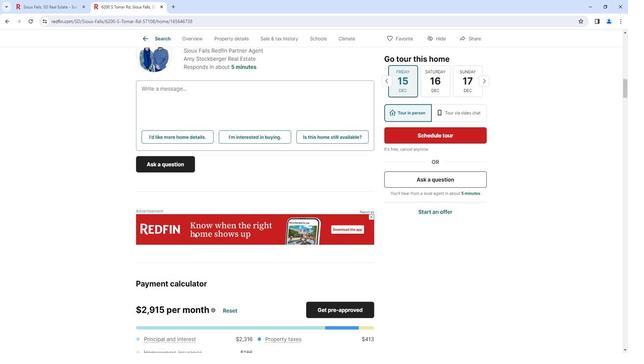 
Action: Mouse scrolled (192, 231) with delta (0, 0)
Screenshot: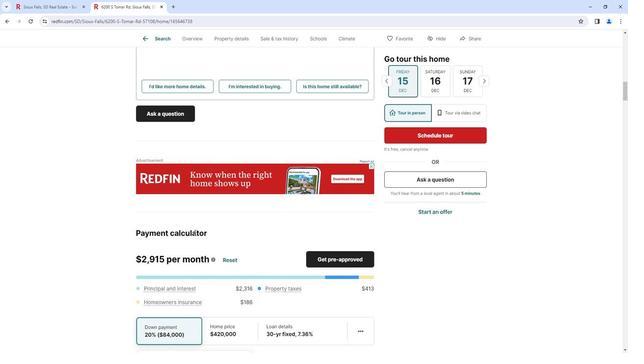 
Action: Mouse scrolled (192, 231) with delta (0, 0)
Screenshot: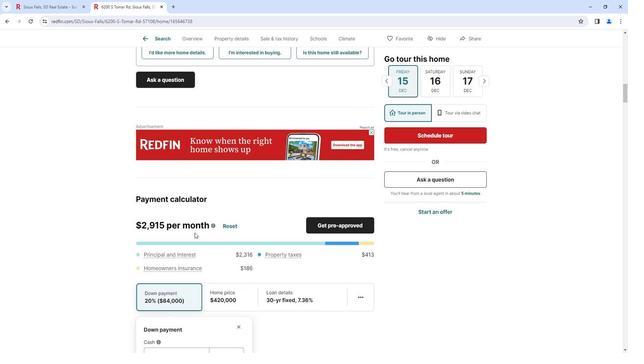 
Action: Mouse scrolled (192, 231) with delta (0, 0)
Screenshot: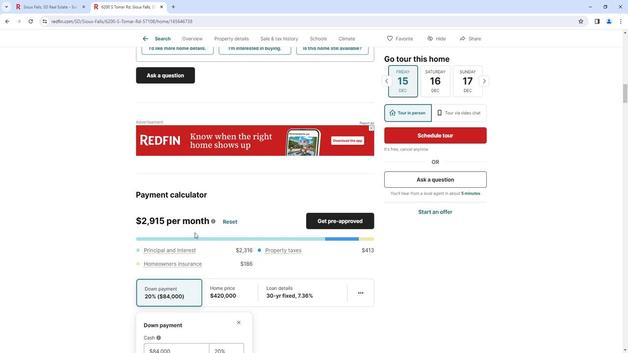 
Action: Mouse scrolled (192, 231) with delta (0, 0)
Screenshot: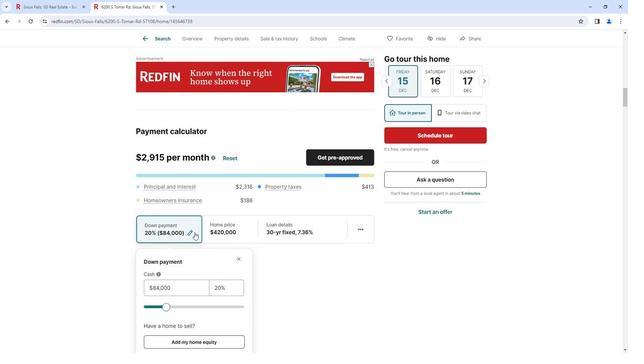 
Action: Mouse scrolled (192, 231) with delta (0, 0)
Screenshot: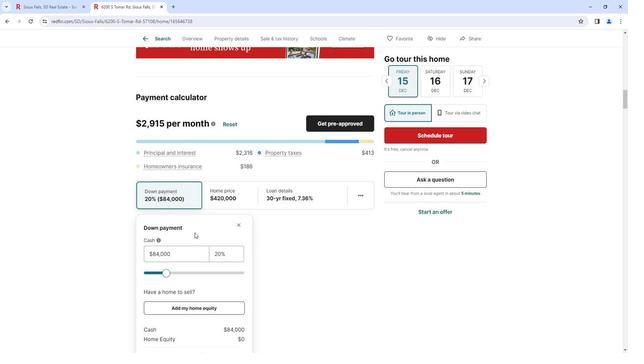 
Action: Mouse scrolled (192, 231) with delta (0, 0)
Screenshot: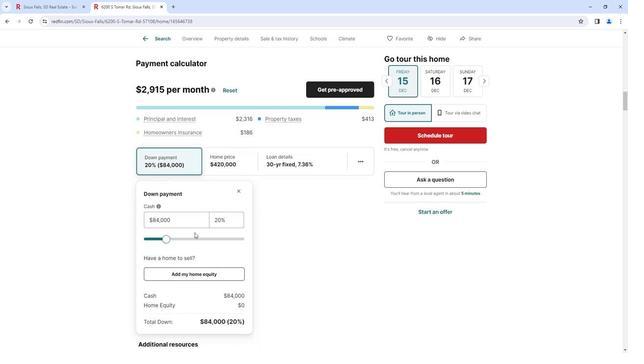 
Action: Mouse scrolled (192, 231) with delta (0, 0)
Screenshot: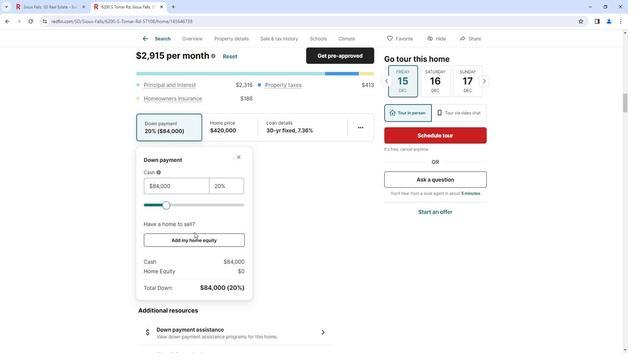 
Action: Mouse scrolled (192, 231) with delta (0, 0)
Screenshot: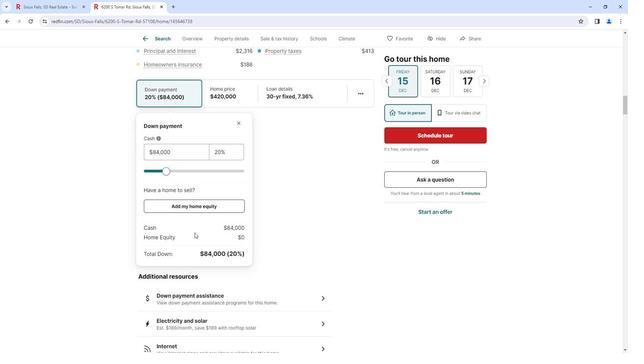 
Action: Mouse scrolled (192, 231) with delta (0, 0)
Screenshot: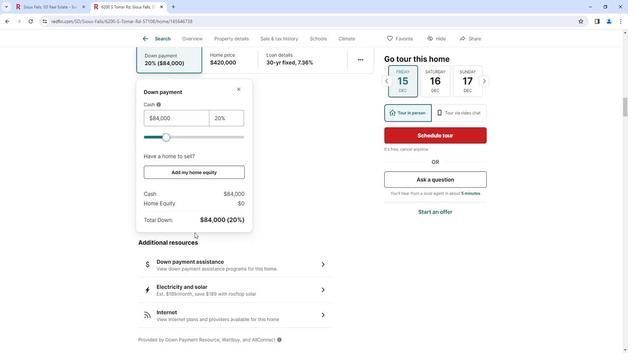 
Action: Mouse scrolled (192, 231) with delta (0, 0)
Screenshot: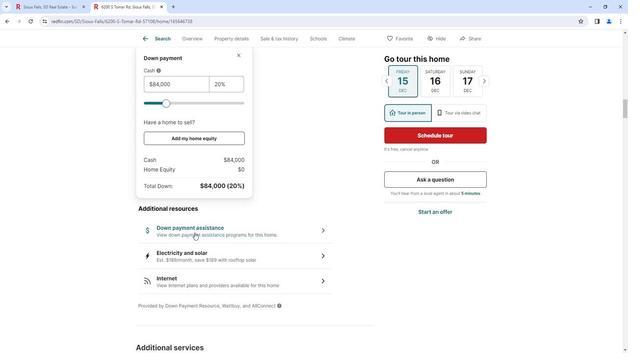 
Action: Mouse scrolled (192, 231) with delta (0, 0)
Screenshot: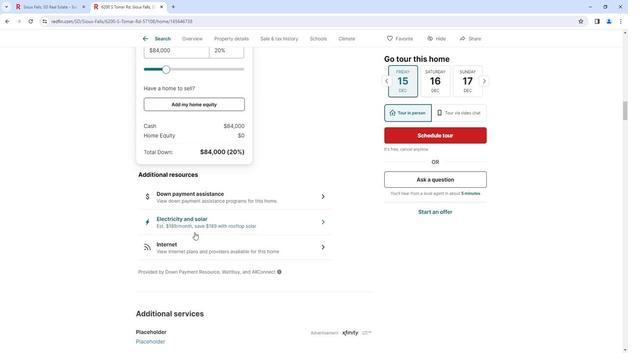 
Action: Mouse scrolled (192, 231) with delta (0, 0)
Screenshot: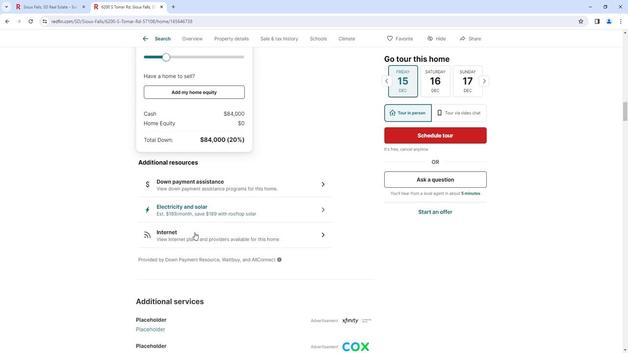 
Action: Mouse scrolled (192, 231) with delta (0, 0)
Screenshot: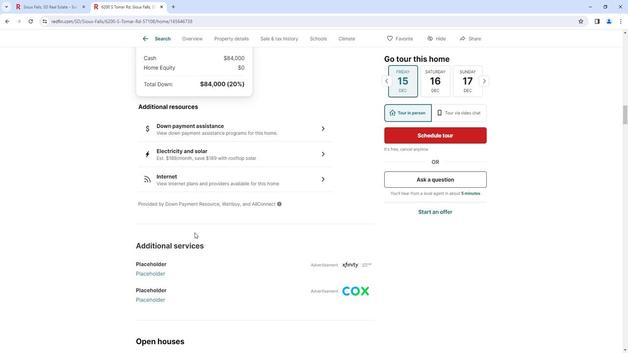 
Action: Mouse scrolled (192, 231) with delta (0, 0)
Screenshot: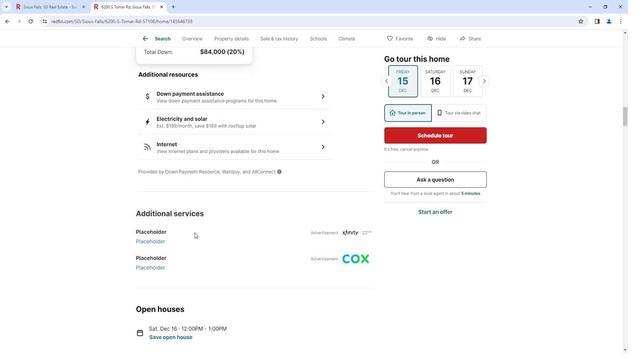 
Action: Mouse scrolled (192, 231) with delta (0, 0)
Screenshot: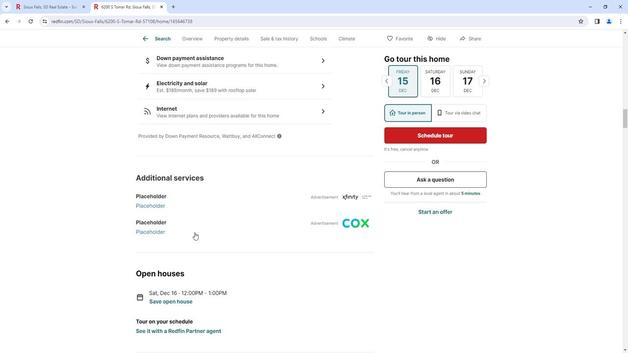
Action: Mouse scrolled (192, 231) with delta (0, 0)
Screenshot: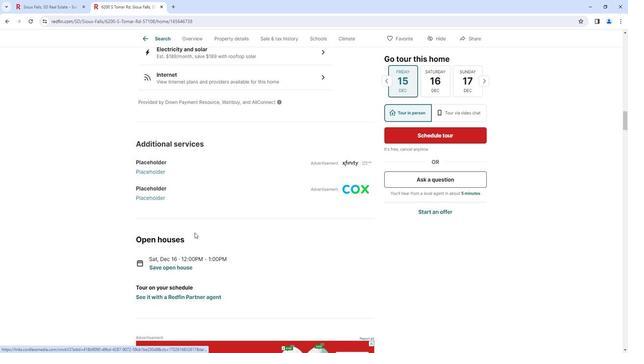 
Action: Mouse scrolled (192, 231) with delta (0, 0)
Screenshot: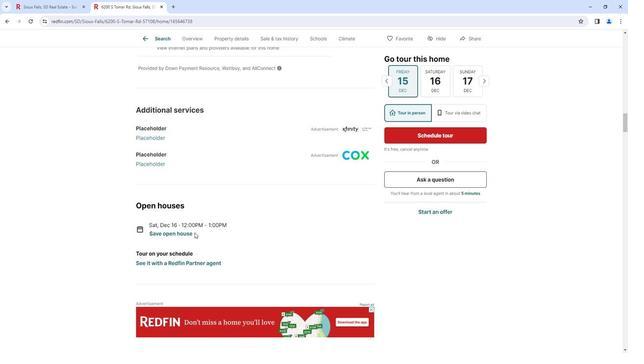 
Action: Mouse scrolled (192, 231) with delta (0, 0)
Screenshot: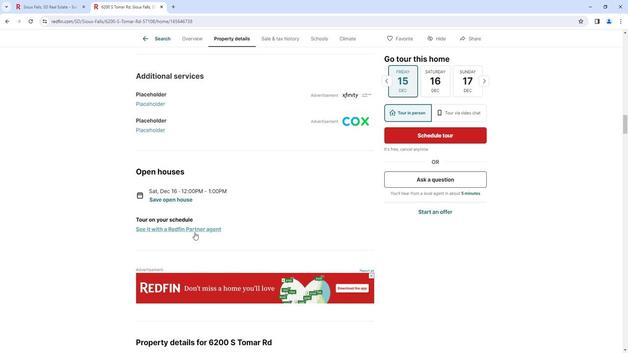 
Action: Mouse scrolled (192, 231) with delta (0, 0)
Screenshot: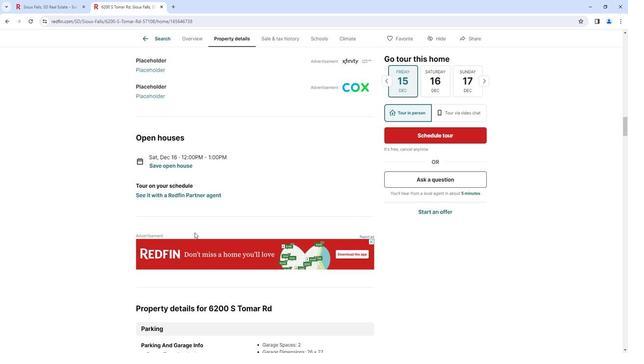 
Action: Mouse scrolled (192, 231) with delta (0, 0)
Screenshot: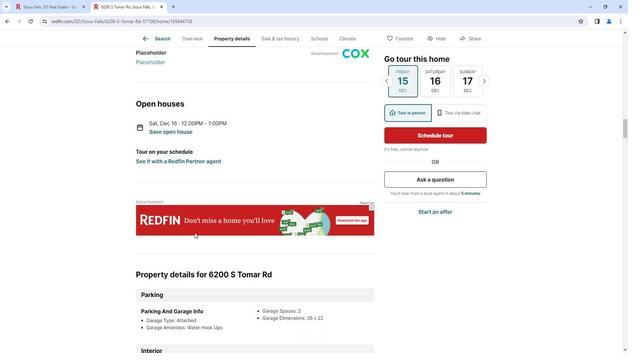 
Action: Mouse scrolled (192, 231) with delta (0, 0)
Screenshot: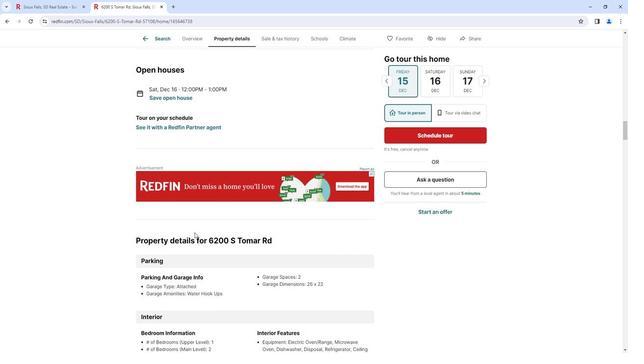 
Action: Mouse scrolled (192, 231) with delta (0, 0)
Screenshot: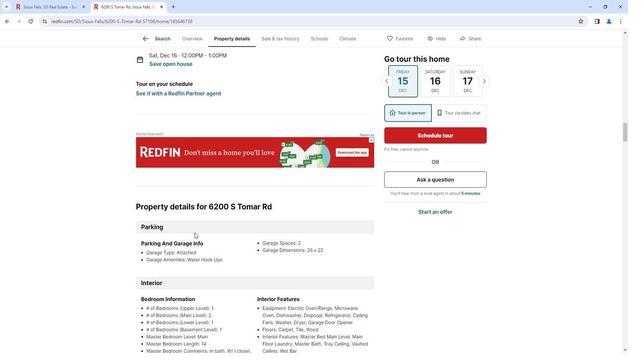 
Action: Mouse scrolled (192, 231) with delta (0, 0)
Screenshot: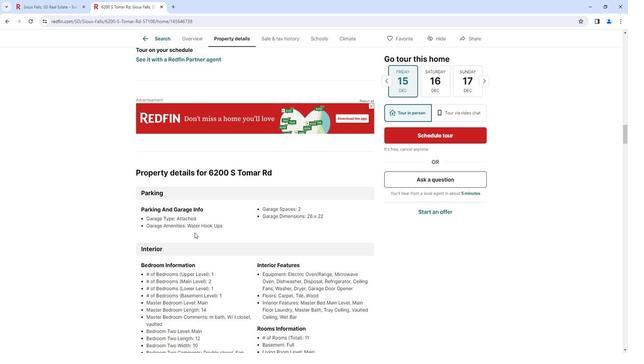 
Action: Mouse scrolled (192, 231) with delta (0, 0)
Screenshot: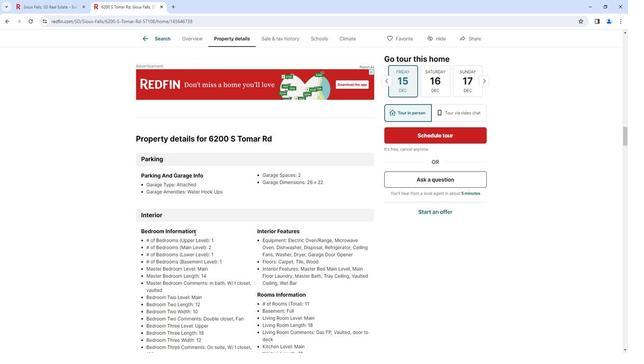 
Action: Mouse scrolled (192, 231) with delta (0, 0)
Screenshot: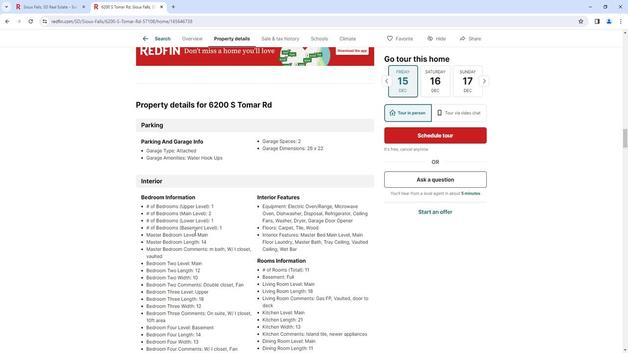 
Action: Mouse scrolled (192, 231) with delta (0, 0)
Screenshot: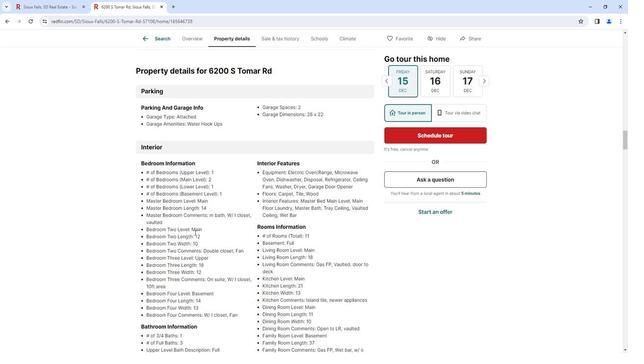 
Action: Mouse scrolled (192, 231) with delta (0, 0)
Screenshot: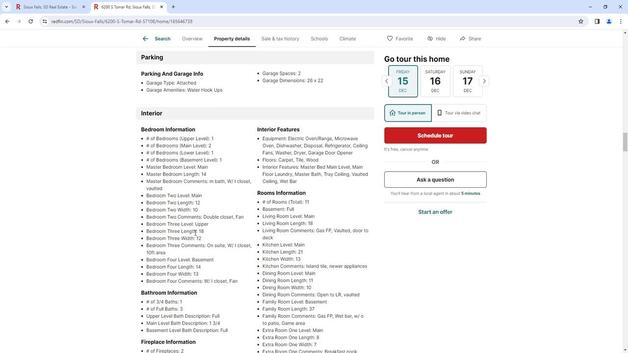 
Action: Mouse scrolled (192, 231) with delta (0, 0)
Screenshot: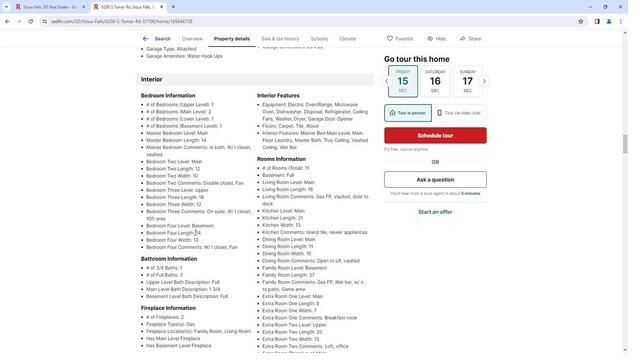
Action: Mouse scrolled (192, 231) with delta (0, 0)
Screenshot: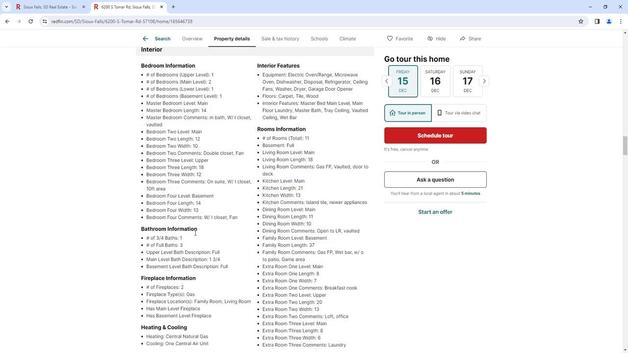 
Action: Mouse scrolled (192, 231) with delta (0, 0)
Screenshot: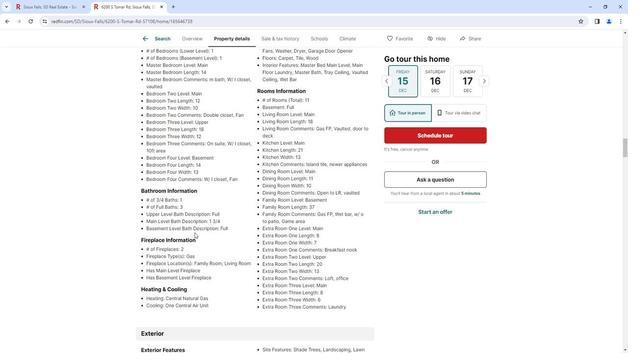 
Action: Mouse scrolled (192, 231) with delta (0, 0)
Screenshot: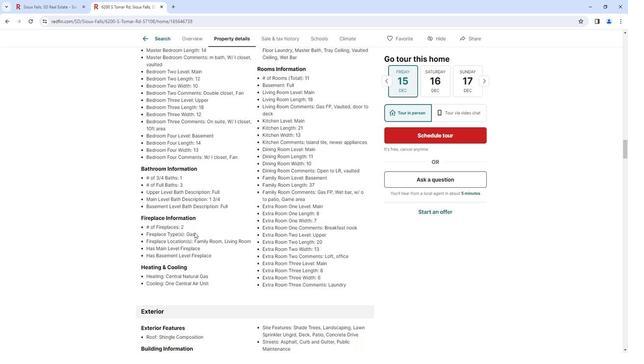 
Action: Mouse scrolled (192, 231) with delta (0, 0)
Screenshot: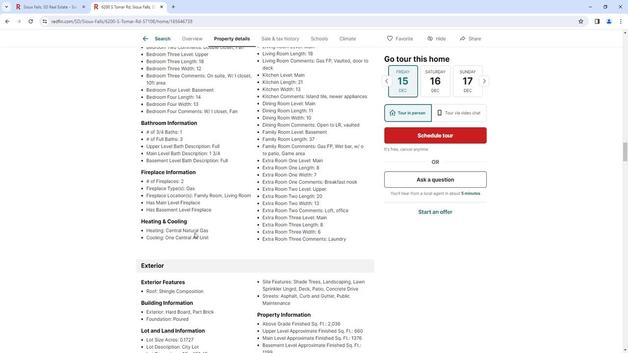 
Action: Mouse scrolled (192, 231) with delta (0, 0)
Screenshot: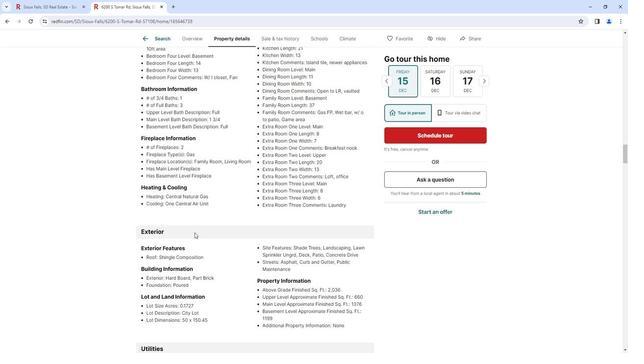 
Action: Mouse scrolled (192, 231) with delta (0, 0)
Screenshot: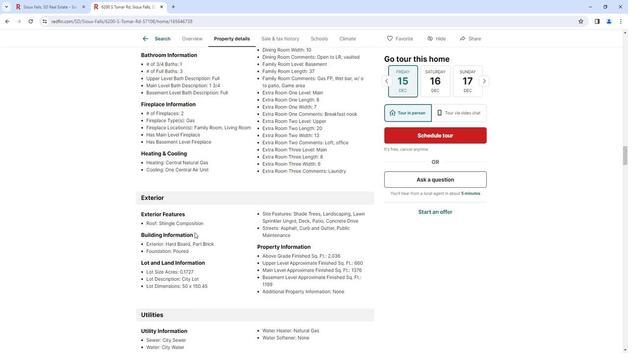
Action: Mouse scrolled (192, 231) with delta (0, 0)
Screenshot: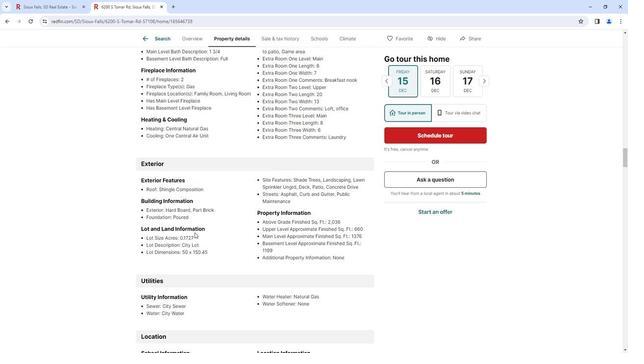 
Action: Mouse scrolled (192, 231) with delta (0, 0)
Screenshot: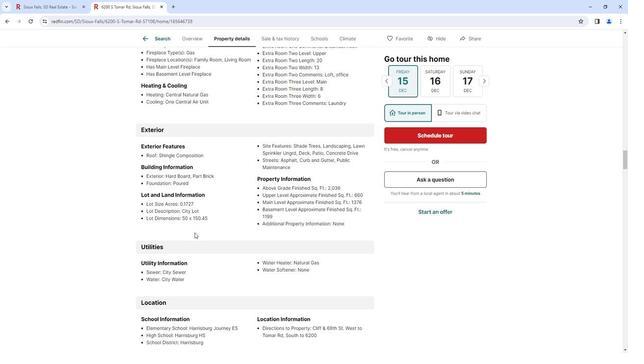 
Action: Mouse scrolled (192, 231) with delta (0, 0)
Screenshot: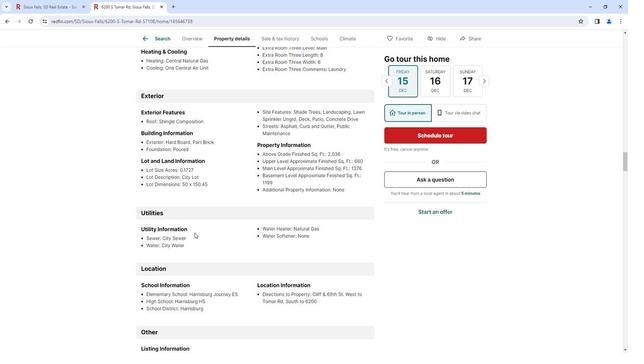 
Action: Mouse moved to (193, 231)
Screenshot: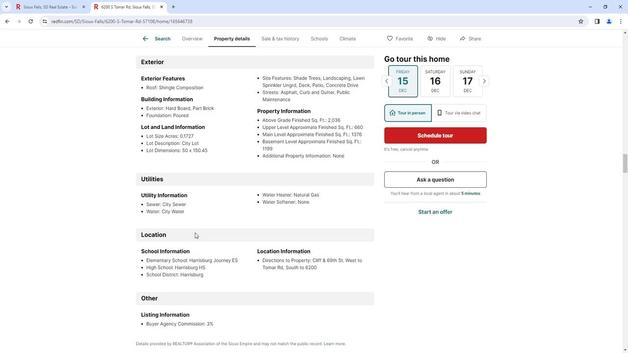 
Action: Mouse scrolled (193, 231) with delta (0, 0)
Screenshot: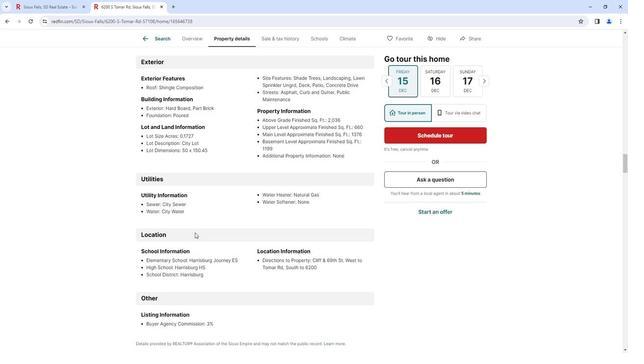 
Action: Mouse scrolled (193, 231) with delta (0, 0)
Screenshot: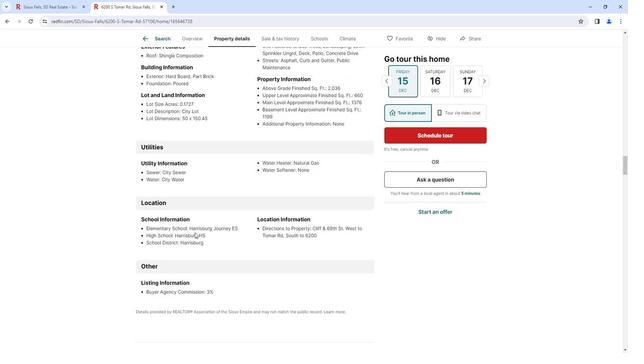 
Action: Mouse scrolled (193, 231) with delta (0, 0)
Screenshot: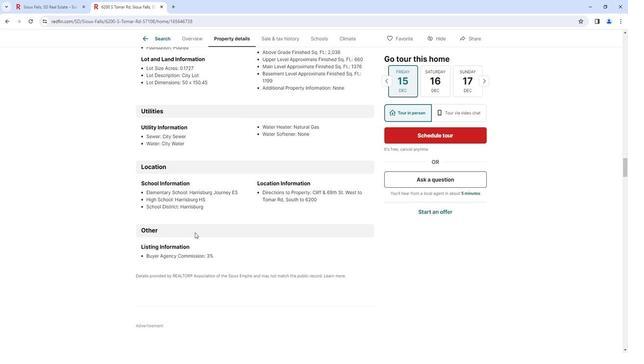 
Action: Mouse scrolled (193, 231) with delta (0, 0)
Screenshot: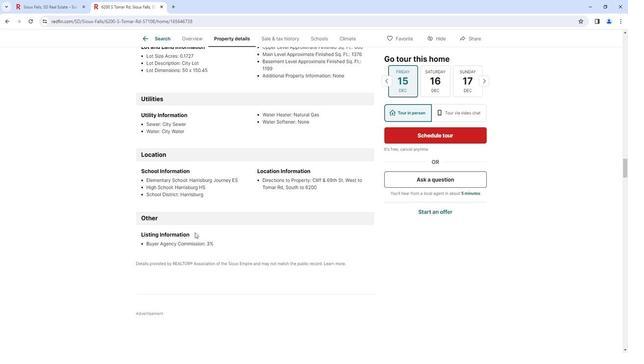 
Action: Mouse scrolled (193, 231) with delta (0, 0)
Screenshot: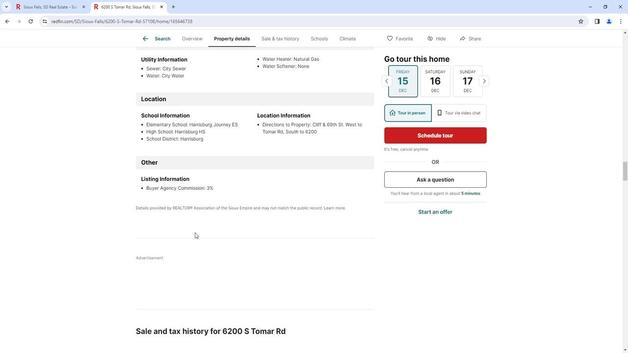 
Action: Mouse scrolled (193, 231) with delta (0, 0)
Screenshot: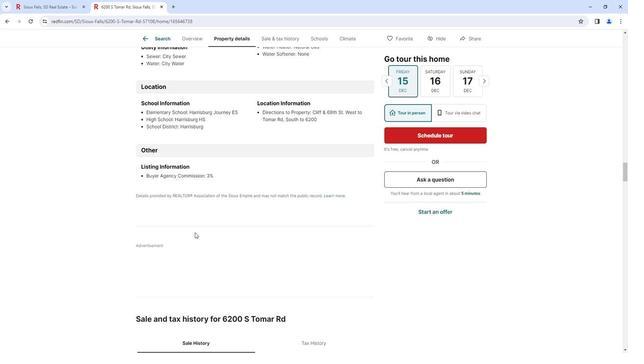 
Action: Mouse scrolled (193, 231) with delta (0, 0)
Screenshot: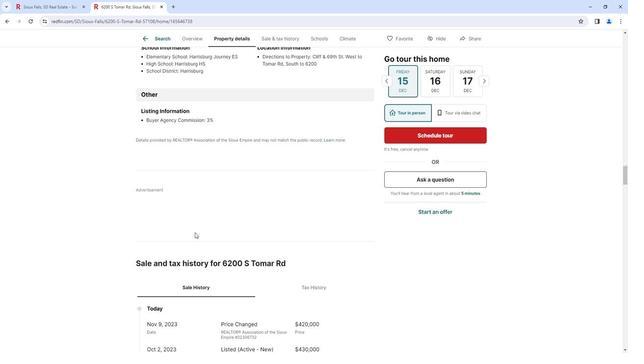 
Action: Mouse scrolled (193, 231) with delta (0, 0)
Screenshot: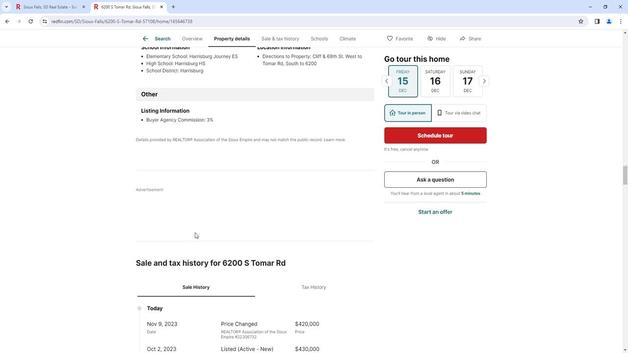 
Action: Mouse scrolled (193, 231) with delta (0, 0)
Screenshot: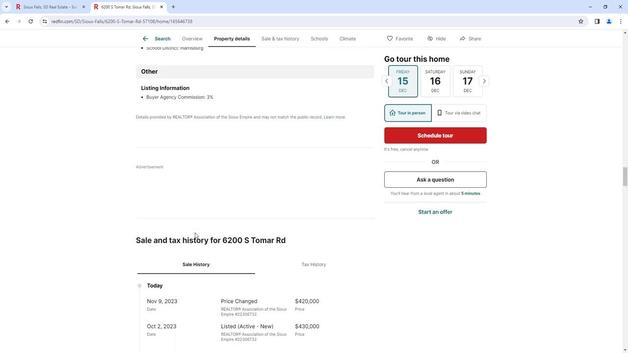 
Action: Mouse scrolled (193, 231) with delta (0, 0)
Screenshot: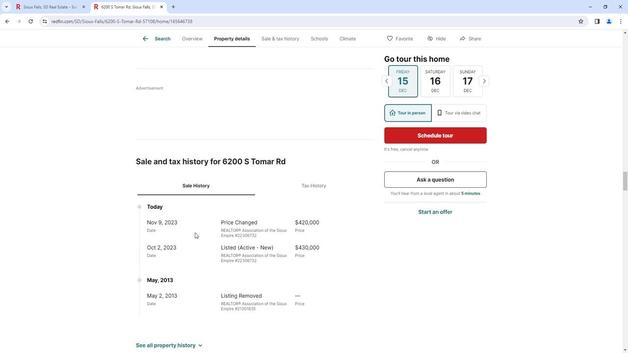 
Action: Mouse scrolled (193, 231) with delta (0, 0)
Screenshot: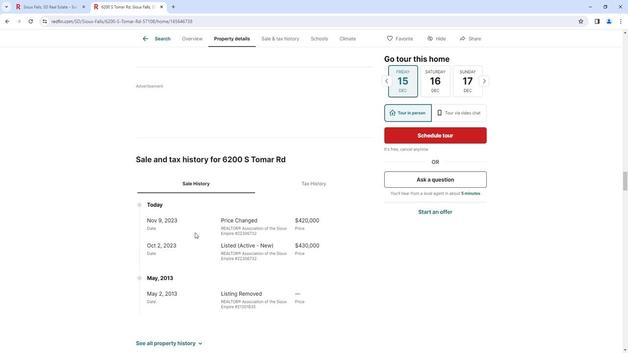 
Action: Mouse scrolled (193, 231) with delta (0, 0)
Screenshot: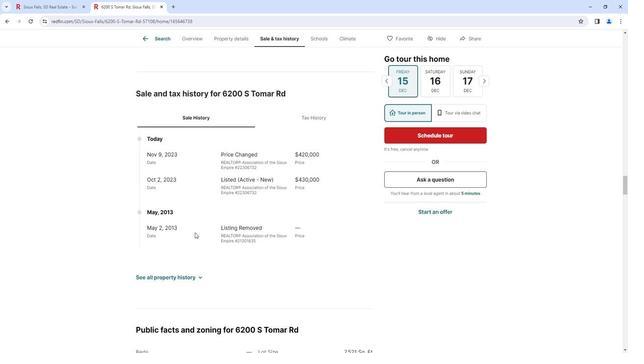 
Action: Mouse scrolled (193, 231) with delta (0, 0)
Screenshot: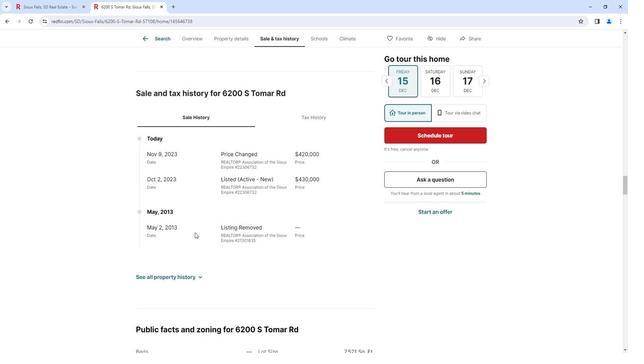 
Action: Mouse scrolled (193, 231) with delta (0, 0)
Screenshot: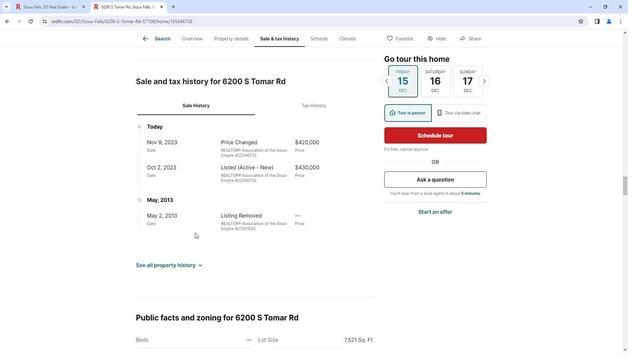 
Action: Mouse moved to (194, 230)
Screenshot: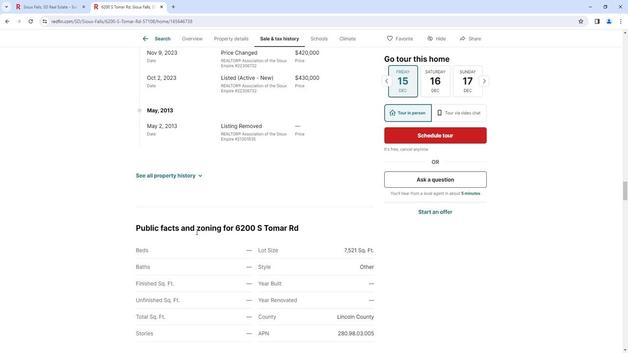 
Action: Mouse scrolled (194, 230) with delta (0, 0)
Screenshot: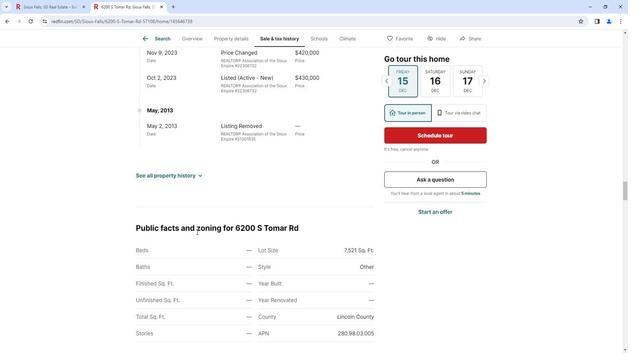 
Action: Mouse scrolled (194, 230) with delta (0, 0)
Screenshot: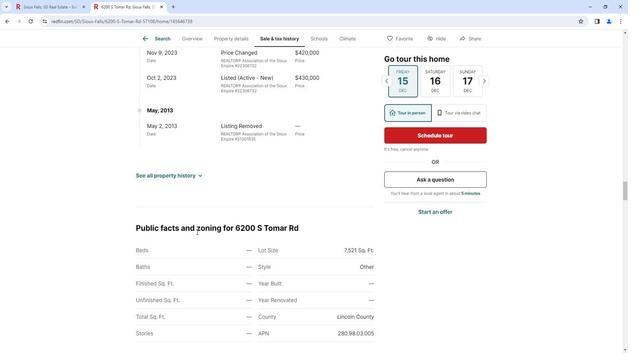 
Action: Mouse moved to (197, 229)
Screenshot: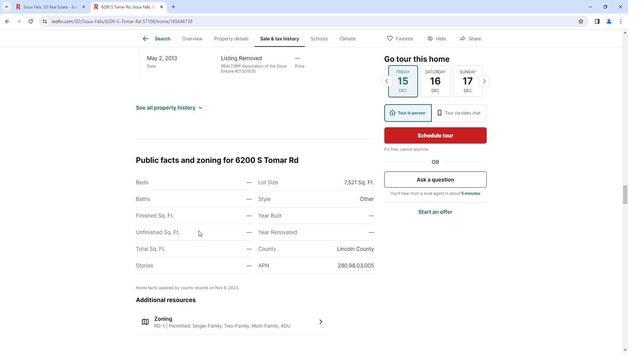 
Action: Mouse scrolled (197, 229) with delta (0, 0)
Screenshot: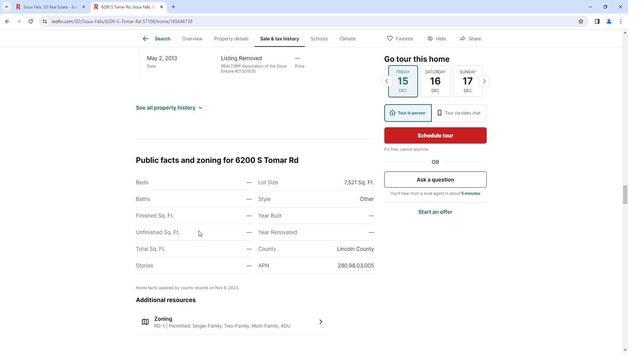 
Action: Mouse scrolled (197, 229) with delta (0, 0)
Screenshot: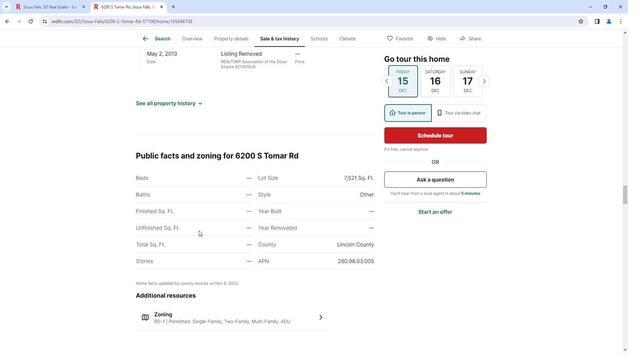 
Action: Mouse scrolled (197, 229) with delta (0, 0)
Screenshot: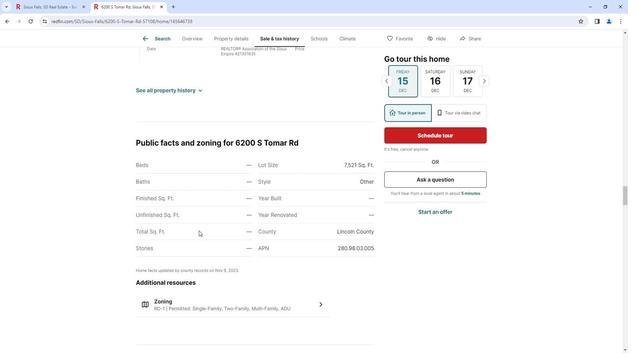 
Action: Mouse moved to (197, 228)
Screenshot: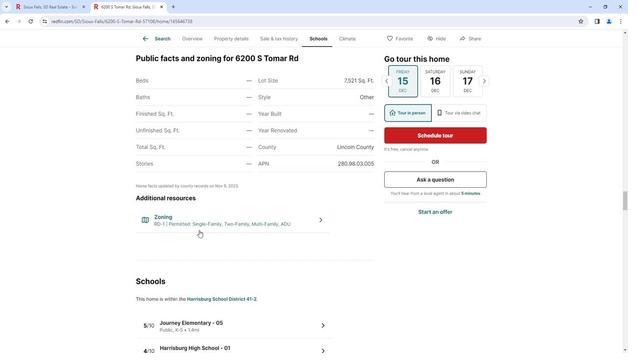 
Action: Mouse scrolled (197, 228) with delta (0, 0)
Screenshot: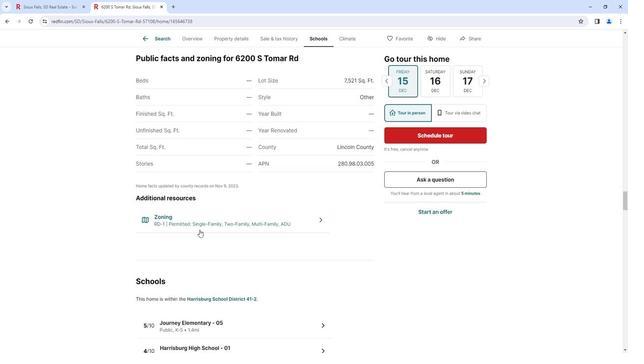 
Action: Mouse moved to (198, 228)
Screenshot: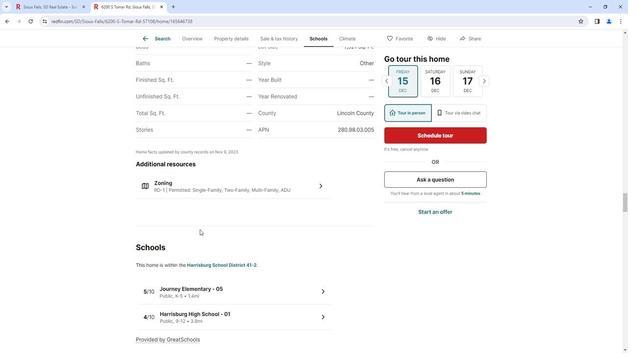 
Action: Mouse scrolled (198, 228) with delta (0, 0)
Screenshot: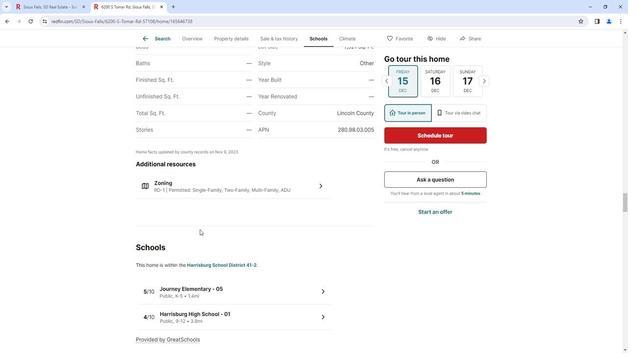 
Action: Mouse scrolled (198, 228) with delta (0, 0)
Screenshot: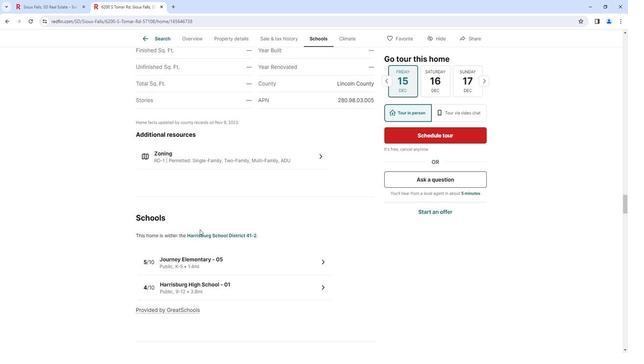 
Action: Mouse scrolled (198, 228) with delta (0, 0)
Screenshot: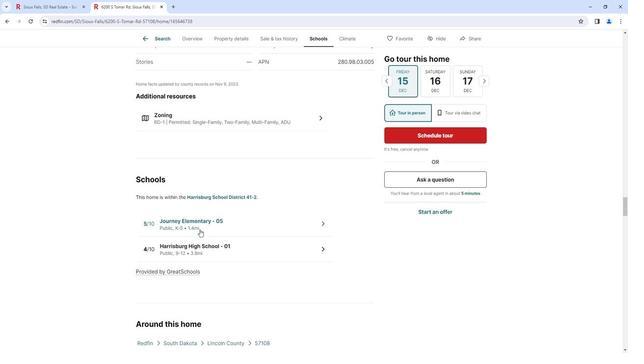 
Action: Mouse scrolled (198, 228) with delta (0, 0)
Screenshot: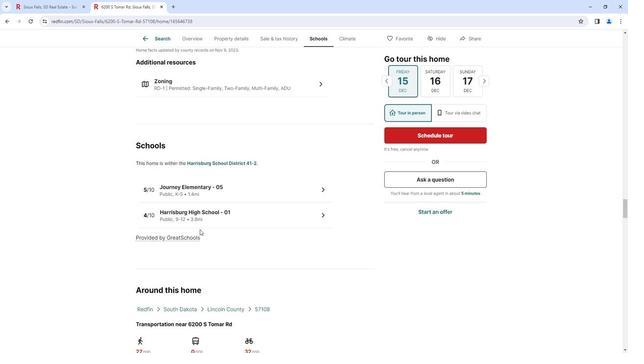 
Action: Mouse scrolled (198, 228) with delta (0, 0)
Screenshot: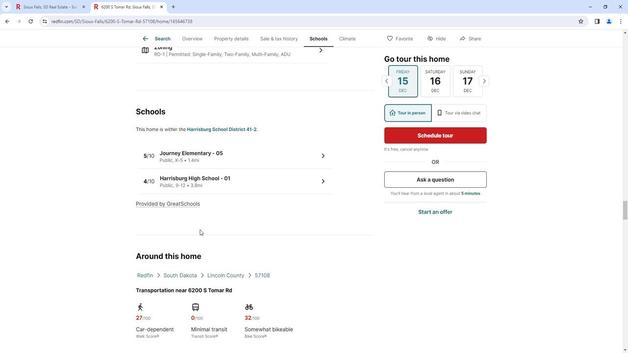 
Action: Mouse scrolled (198, 228) with delta (0, 0)
Screenshot: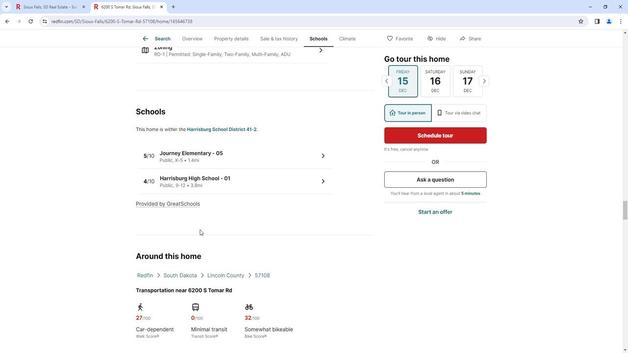 
Action: Mouse scrolled (198, 228) with delta (0, 0)
Screenshot: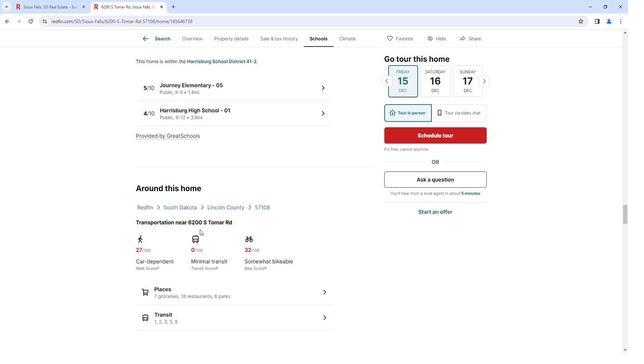 
Action: Mouse scrolled (198, 228) with delta (0, 0)
Screenshot: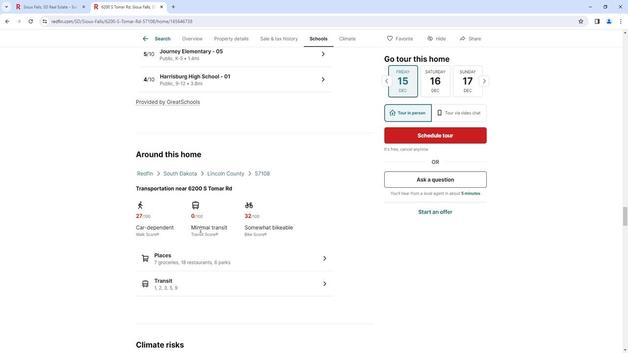 
Action: Mouse scrolled (198, 228) with delta (0, 0)
Screenshot: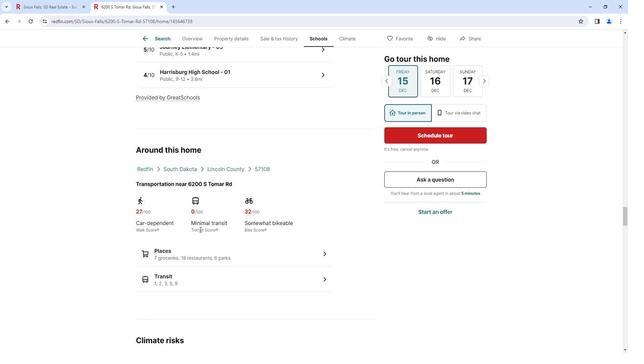 
Action: Mouse scrolled (198, 228) with delta (0, 0)
Screenshot: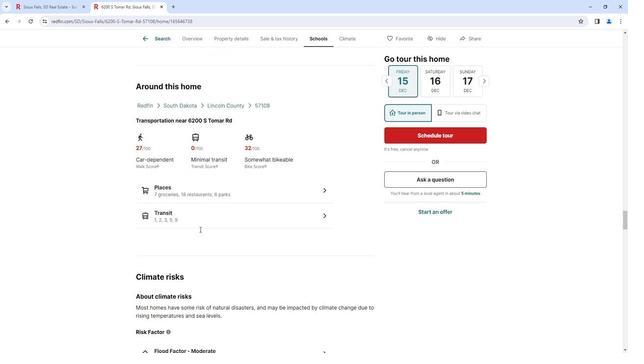 
Action: Mouse scrolled (198, 228) with delta (0, 0)
Screenshot: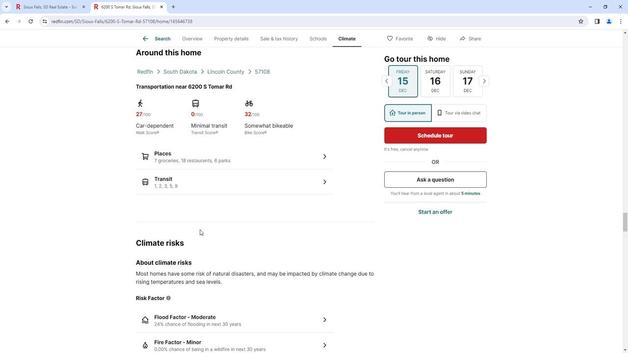 
Action: Mouse scrolled (198, 228) with delta (0, 0)
Screenshot: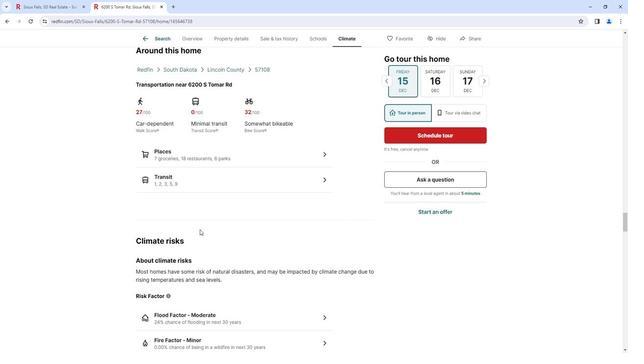 
Action: Mouse scrolled (198, 228) with delta (0, 0)
Screenshot: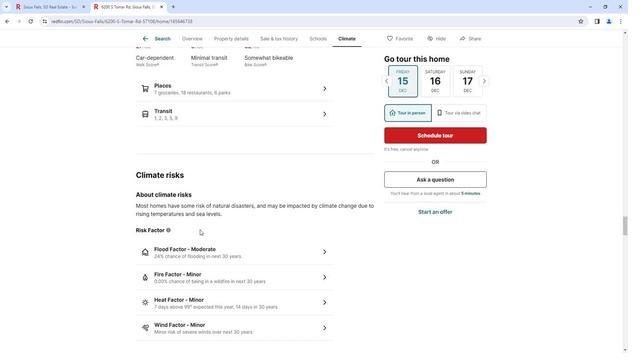 
Action: Mouse scrolled (198, 228) with delta (0, 0)
Screenshot: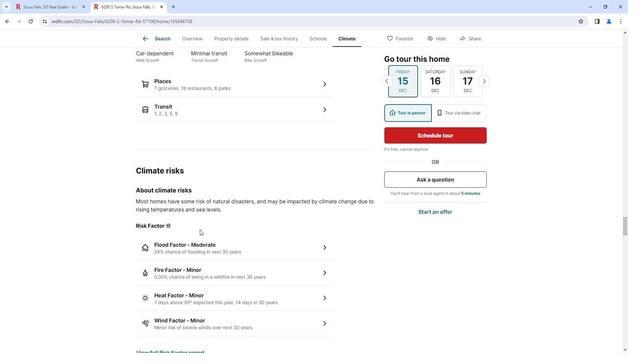 
Action: Mouse scrolled (198, 228) with delta (0, 0)
Screenshot: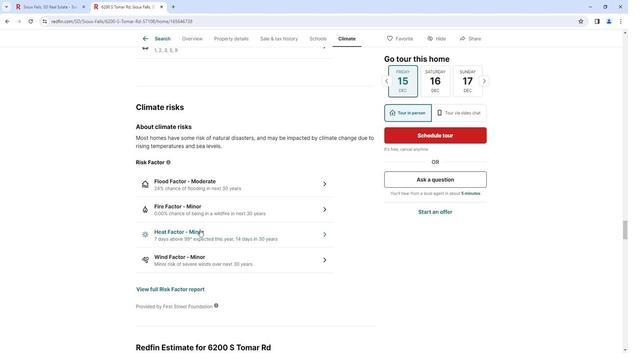 
Action: Mouse scrolled (198, 228) with delta (0, 0)
Screenshot: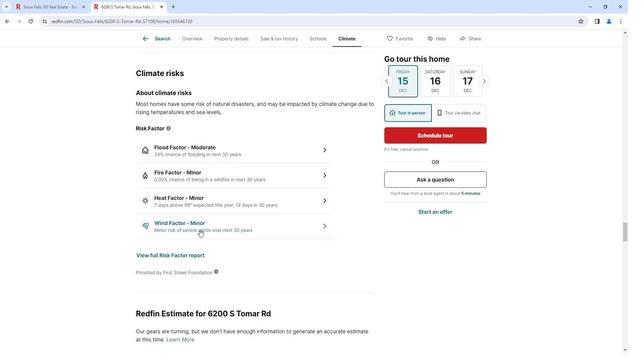
Action: Mouse scrolled (198, 228) with delta (0, 0)
Screenshot: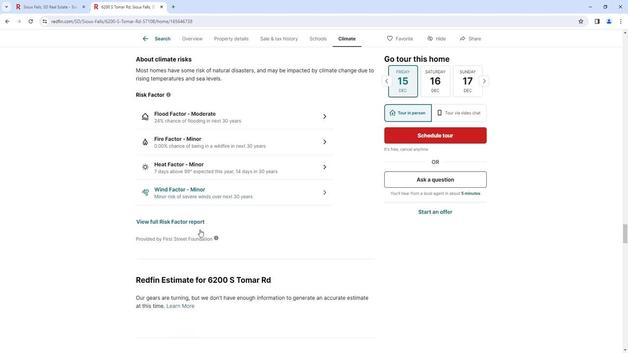 
Action: Mouse scrolled (198, 228) with delta (0, 0)
Screenshot: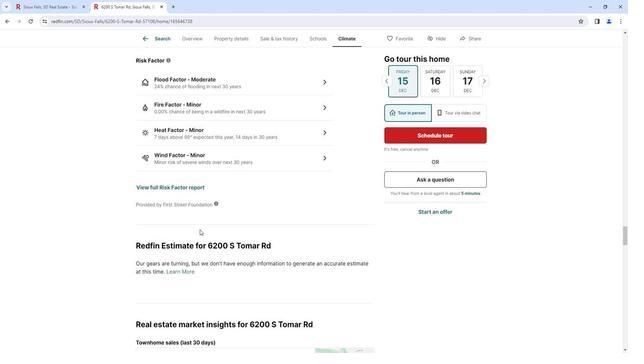 
Action: Mouse scrolled (198, 228) with delta (0, 0)
Screenshot: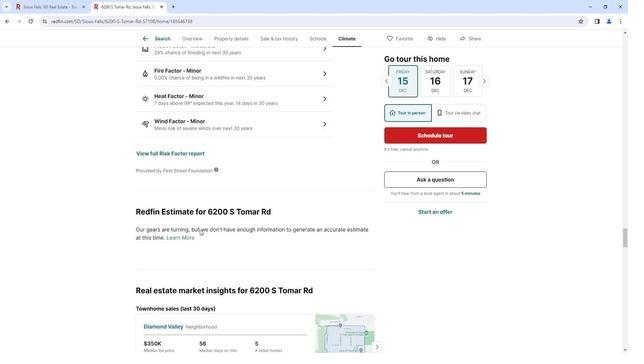 
Action: Mouse scrolled (198, 228) with delta (0, 0)
Screenshot: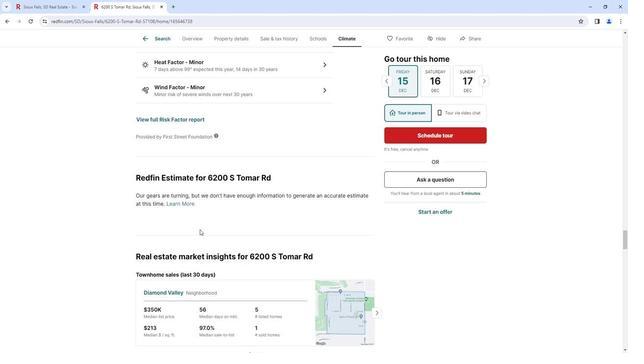 
Action: Mouse scrolled (198, 228) with delta (0, 0)
Screenshot: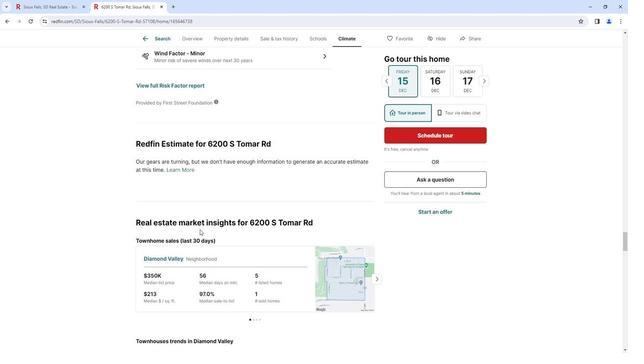 
Action: Mouse scrolled (198, 228) with delta (0, 0)
Screenshot: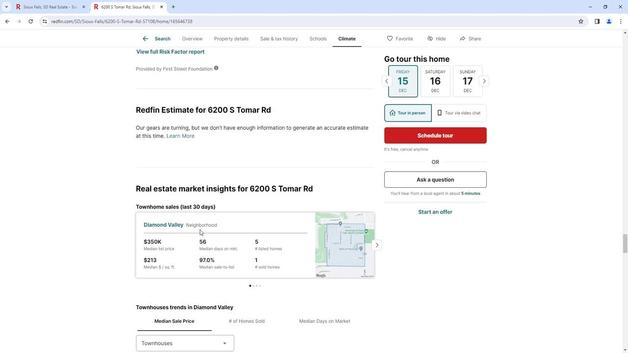 
Action: Mouse scrolled (198, 228) with delta (0, 0)
Screenshot: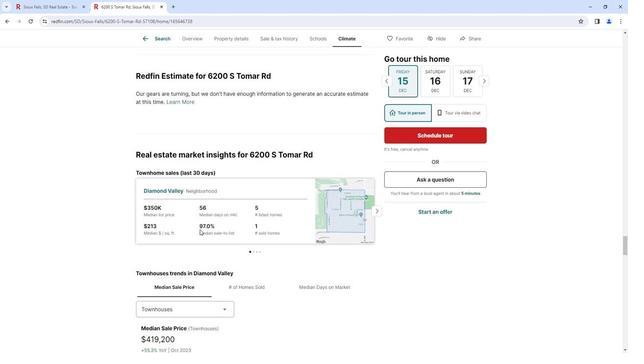 
Action: Mouse moved to (198, 228)
Screenshot: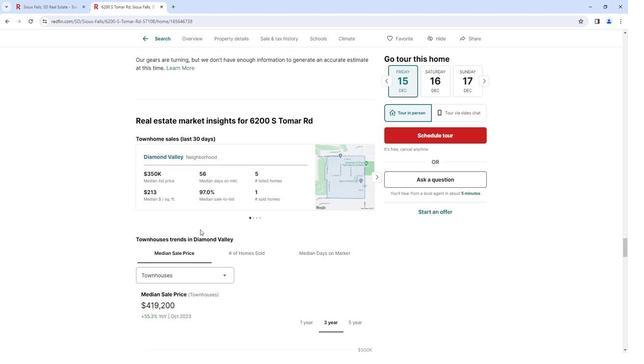 
Action: Mouse scrolled (198, 228) with delta (0, 0)
Screenshot: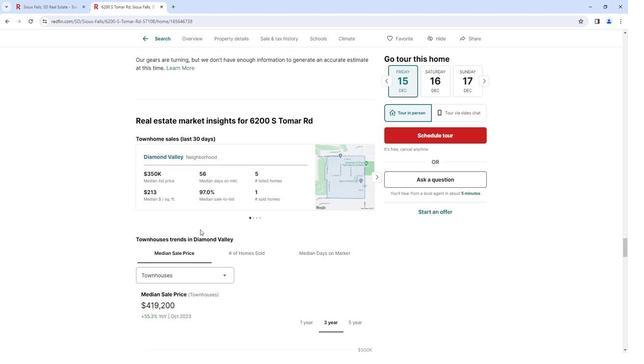 
Action: Mouse moved to (198, 229)
Screenshot: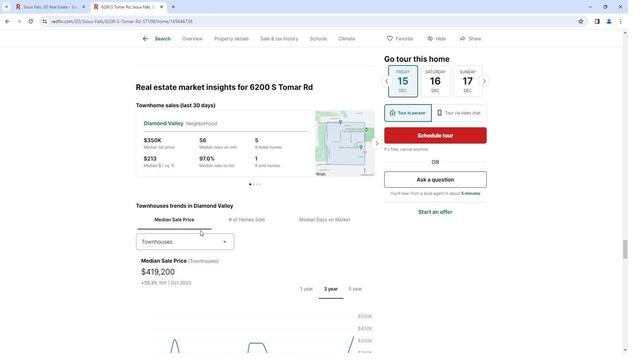 
Action: Mouse scrolled (198, 228) with delta (0, 0)
Screenshot: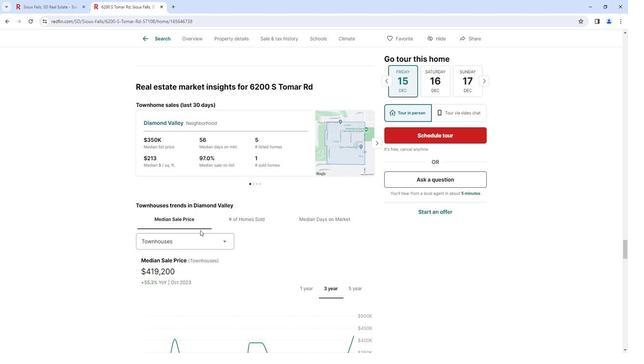 
Action: Mouse scrolled (198, 228) with delta (0, 0)
Screenshot: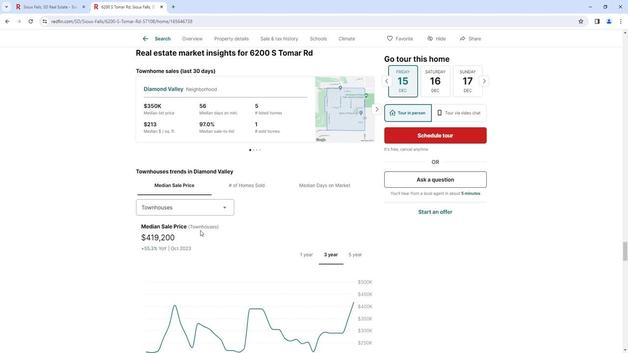 
Action: Mouse moved to (198, 229)
Screenshot: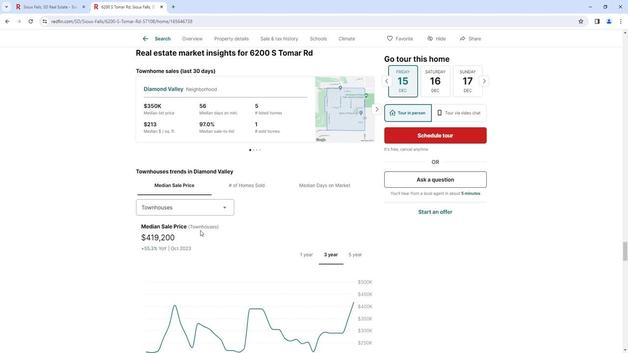 
Action: Mouse scrolled (198, 229) with delta (0, 0)
Screenshot: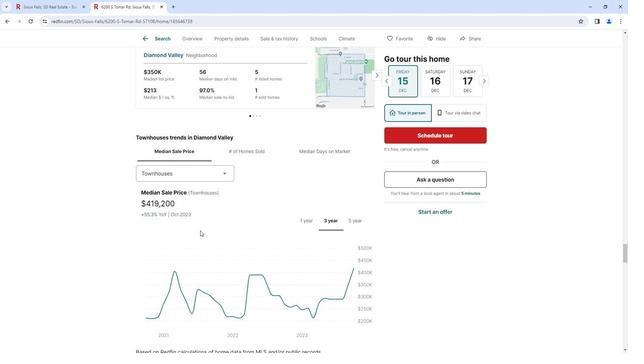 
Action: Mouse moved to (198, 229)
Screenshot: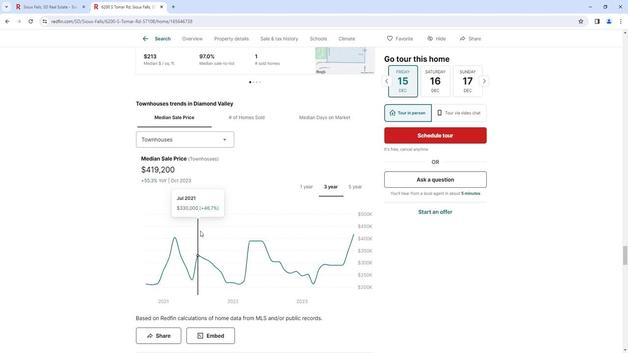 
Action: Mouse scrolled (198, 229) with delta (0, 0)
Screenshot: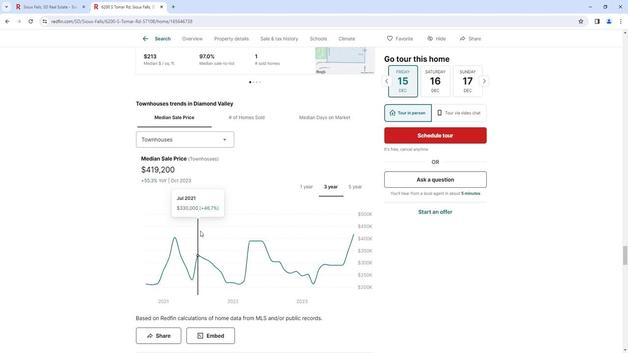
Action: Mouse moved to (198, 230)
Screenshot: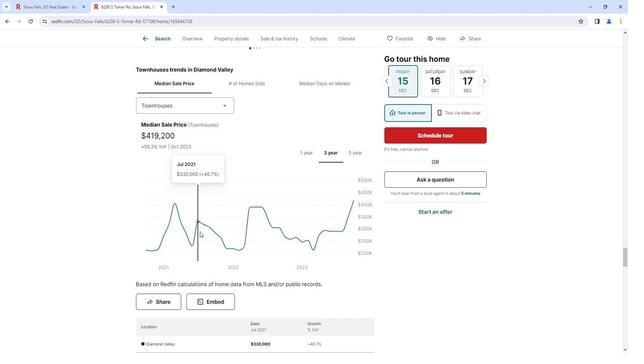 
Action: Mouse scrolled (198, 230) with delta (0, 0)
Screenshot: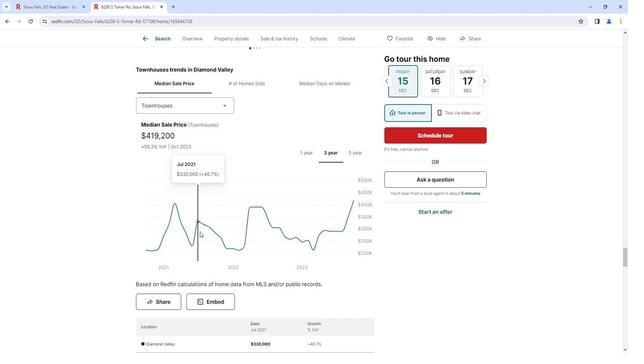 
Action: Mouse moved to (197, 231)
Screenshot: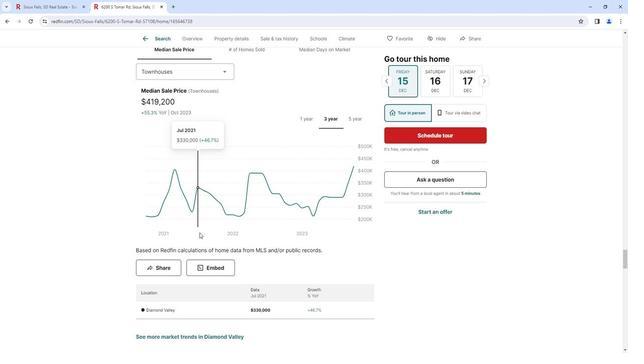 
Action: Mouse scrolled (197, 231) with delta (0, 0)
Screenshot: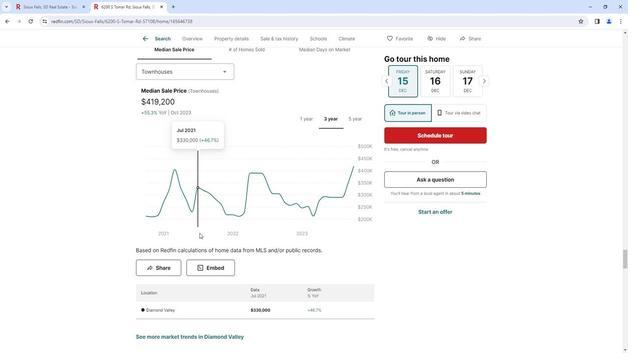 
Action: Mouse scrolled (197, 231) with delta (0, 0)
Screenshot: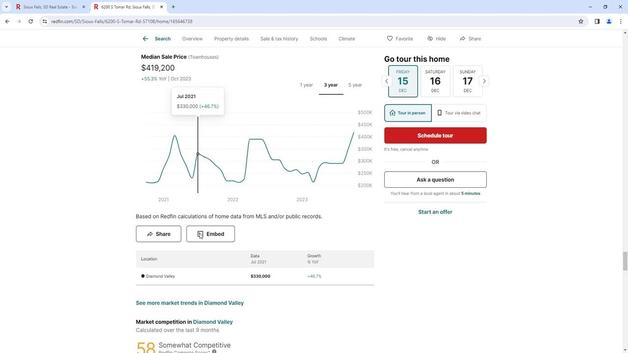 
Action: Mouse moved to (197, 232)
Screenshot: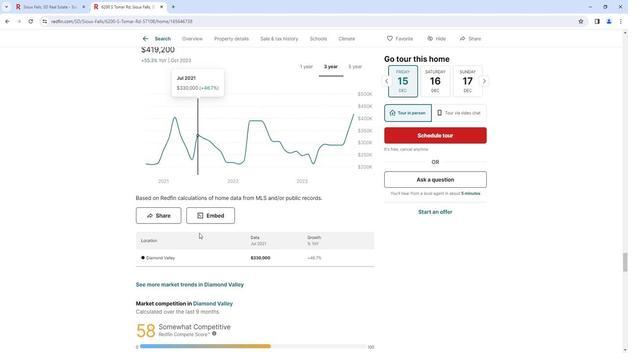 
Action: Mouse scrolled (197, 231) with delta (0, 0)
Screenshot: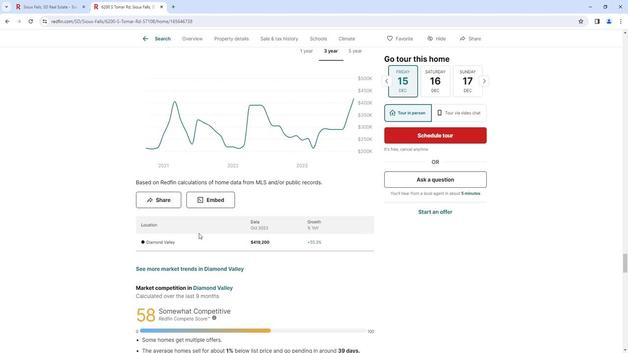 
Action: Mouse scrolled (197, 231) with delta (0, 0)
Screenshot: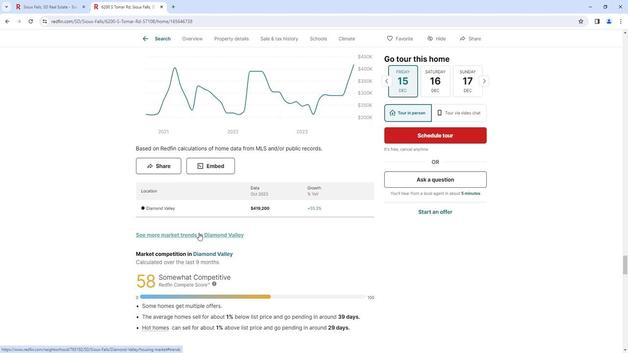 
Action: Mouse scrolled (197, 231) with delta (0, 0)
Screenshot: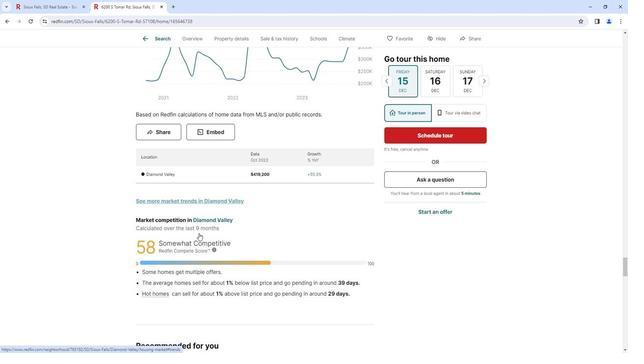 
Action: Mouse scrolled (197, 231) with delta (0, 0)
Screenshot: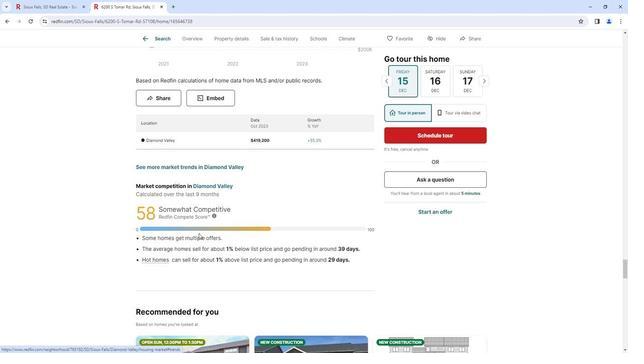 
Action: Mouse scrolled (197, 231) with delta (0, 0)
Screenshot: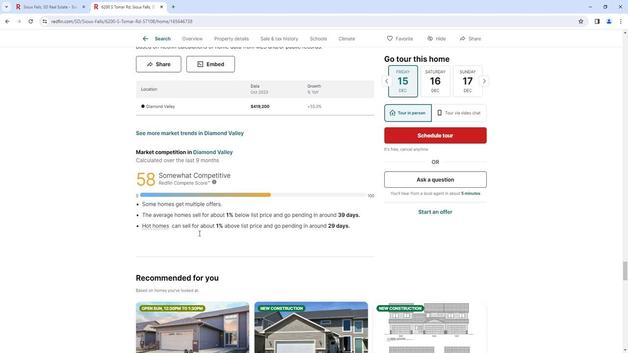 
Action: Mouse scrolled (197, 231) with delta (0, 0)
Screenshot: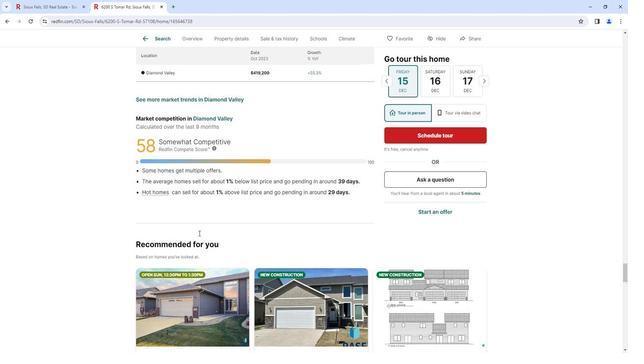 
Action: Mouse scrolled (197, 231) with delta (0, 0)
Screenshot: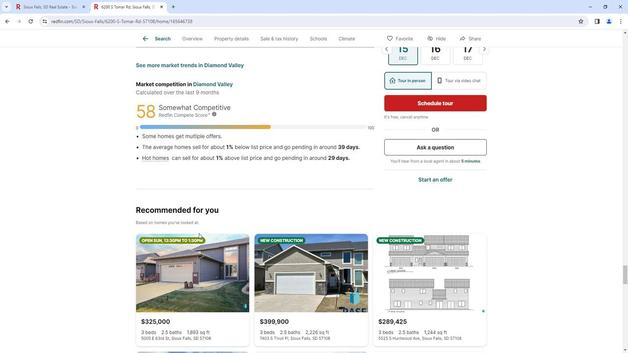
Action: Mouse scrolled (197, 231) with delta (0, 0)
Screenshot: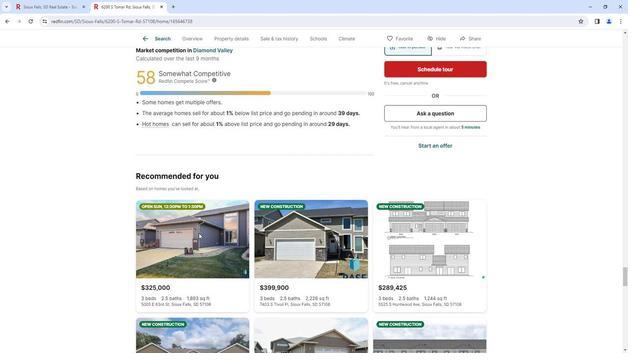 
Action: Mouse moved to (197, 233)
